 Task: For heading Arial Rounded MT Bold with Underline.  font size for heading26,  'Change the font style of data to'Browallia New.  and font size to 18,  Change the alignment of both headline & data to Align middle & Align Text left.  In the sheet  Financial Tracking Workbookbook
Action: Mouse moved to (111, 120)
Screenshot: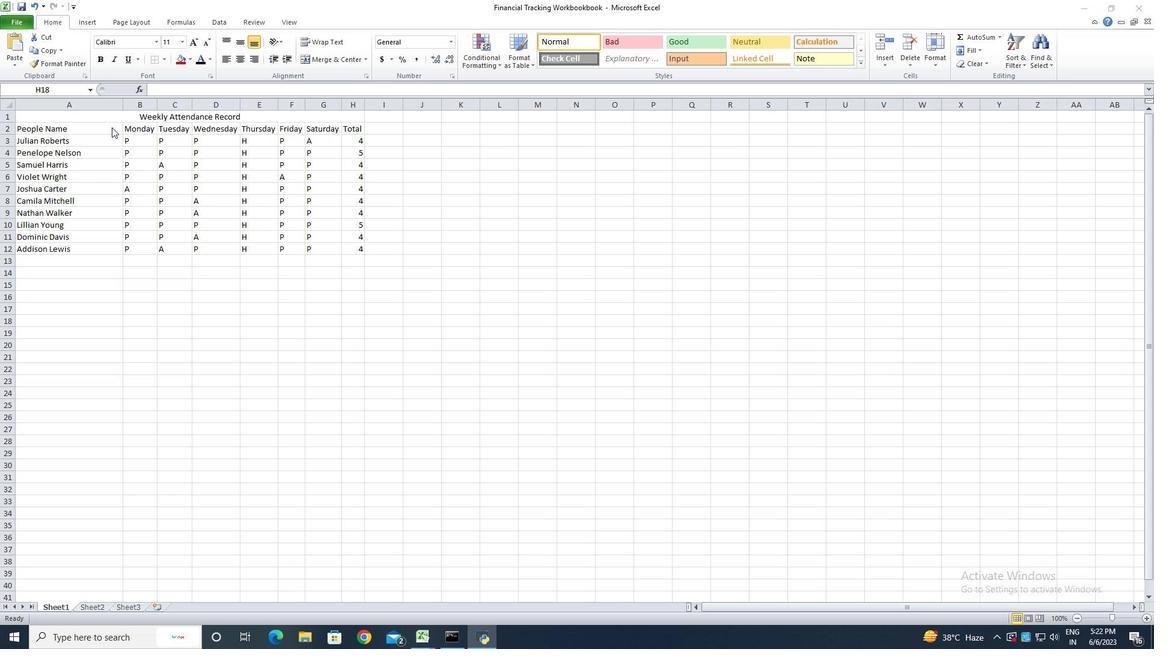 
Action: Mouse pressed left at (111, 120)
Screenshot: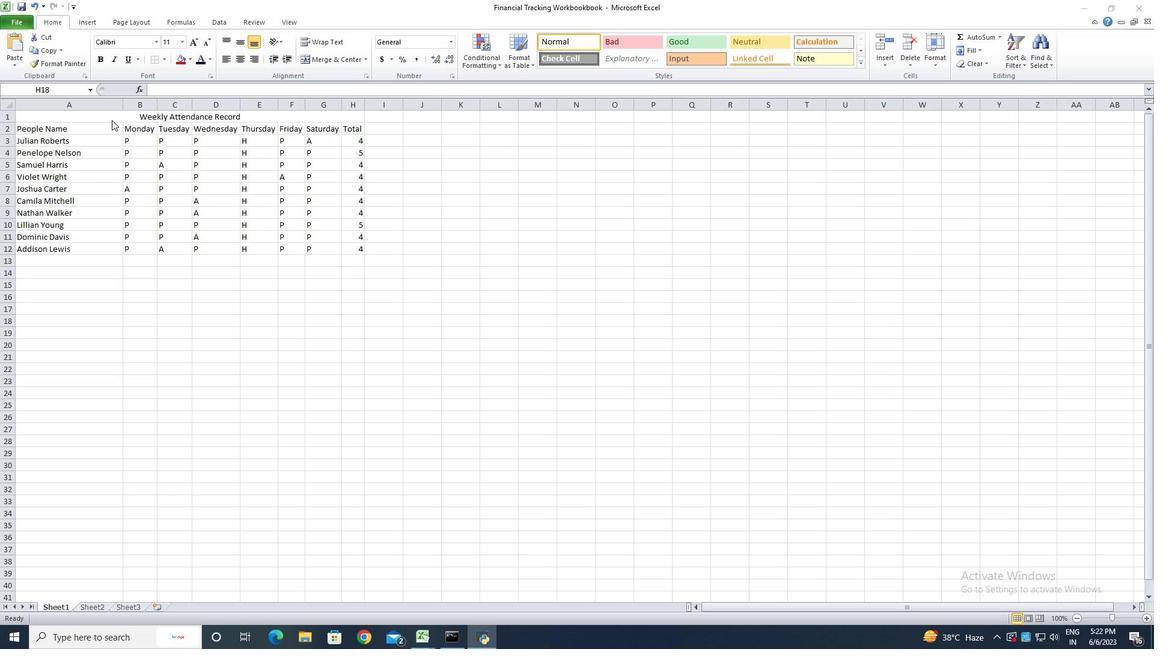 
Action: Mouse pressed left at (111, 120)
Screenshot: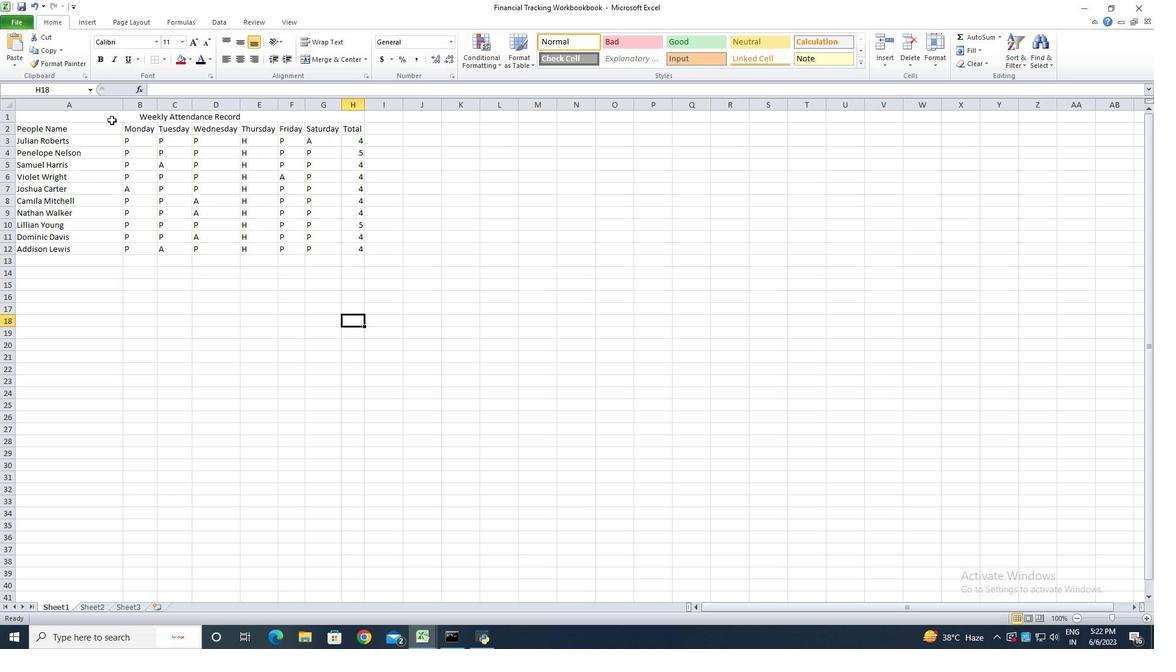 
Action: Mouse pressed left at (111, 120)
Screenshot: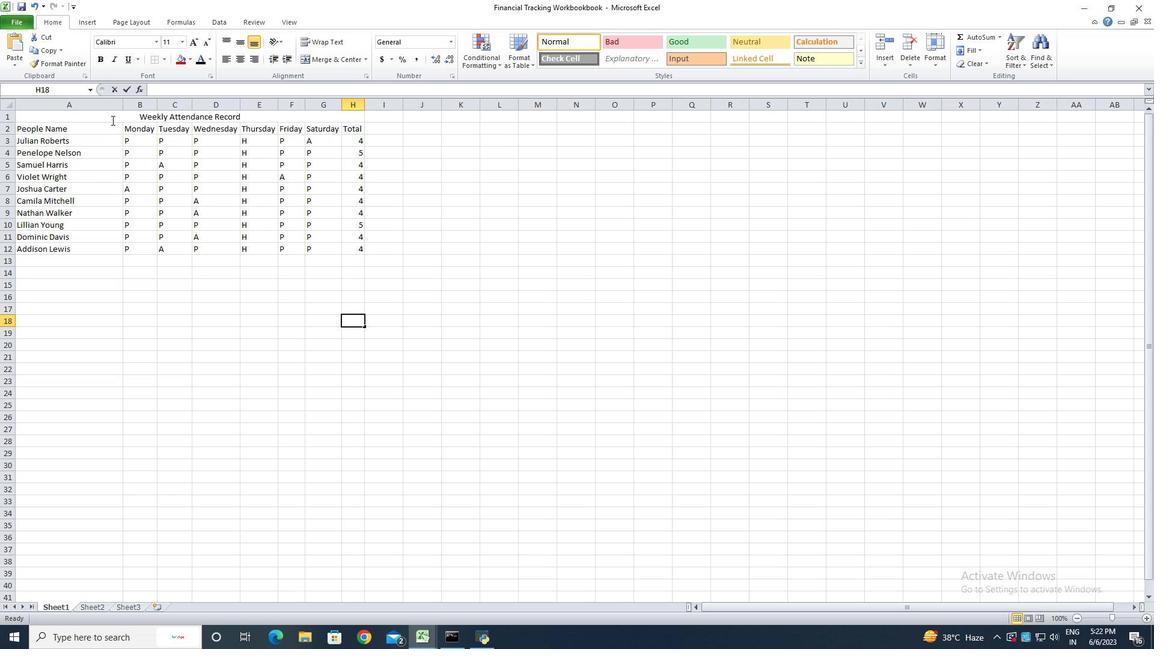 
Action: Mouse moved to (152, 43)
Screenshot: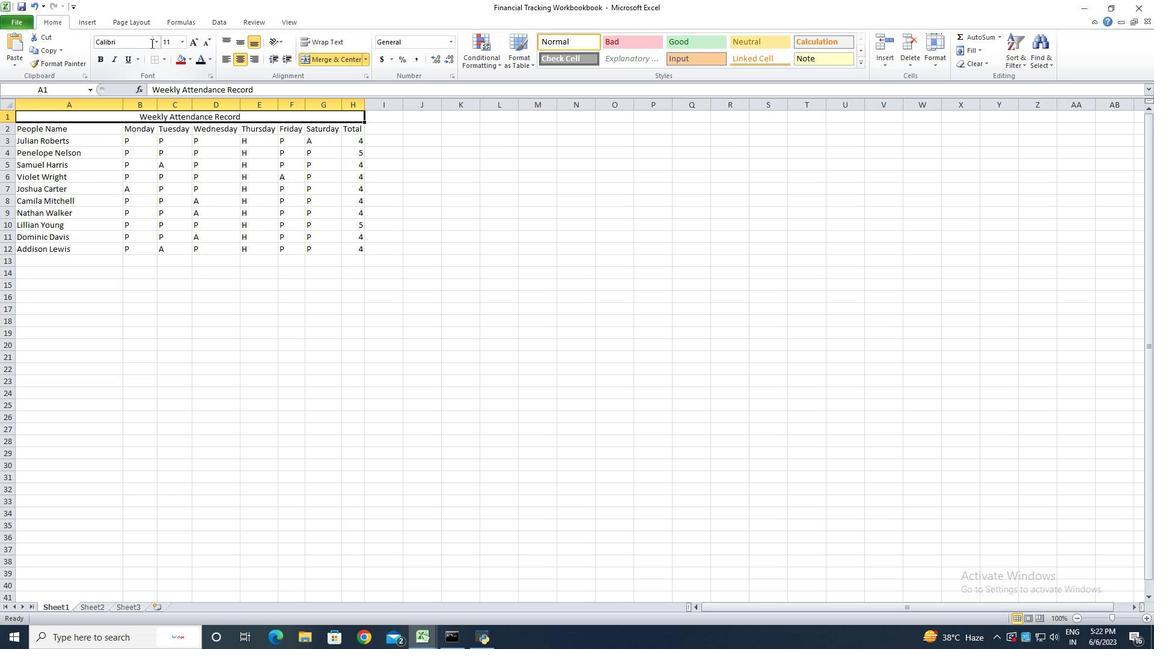 
Action: Mouse pressed left at (152, 43)
Screenshot: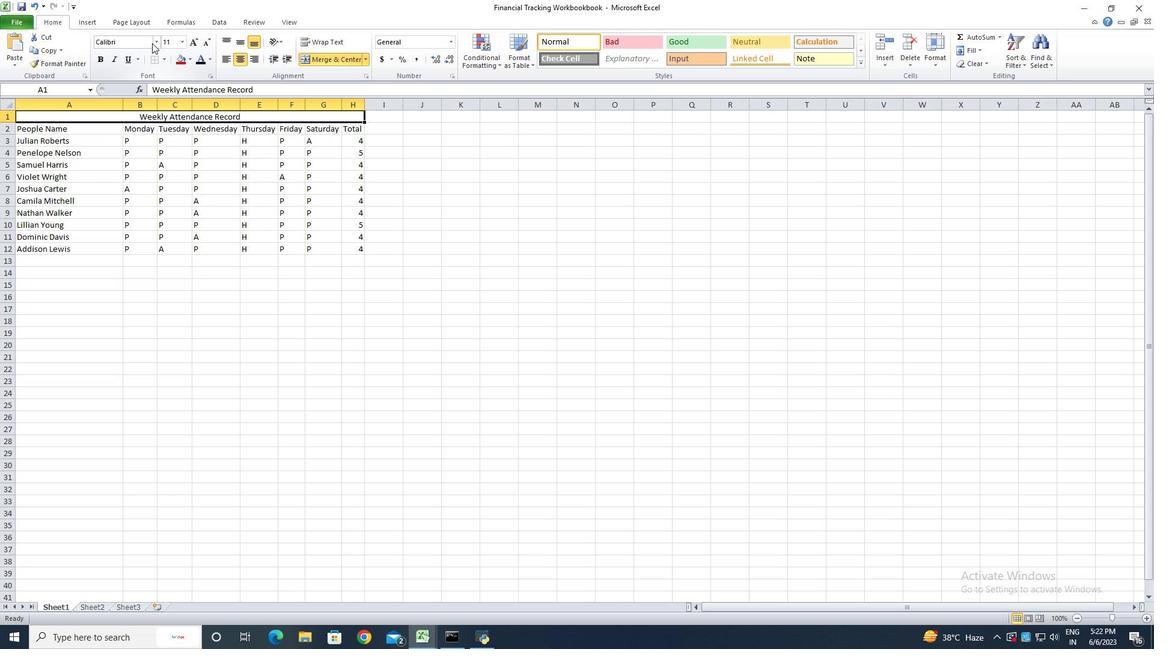
Action: Mouse moved to (156, 42)
Screenshot: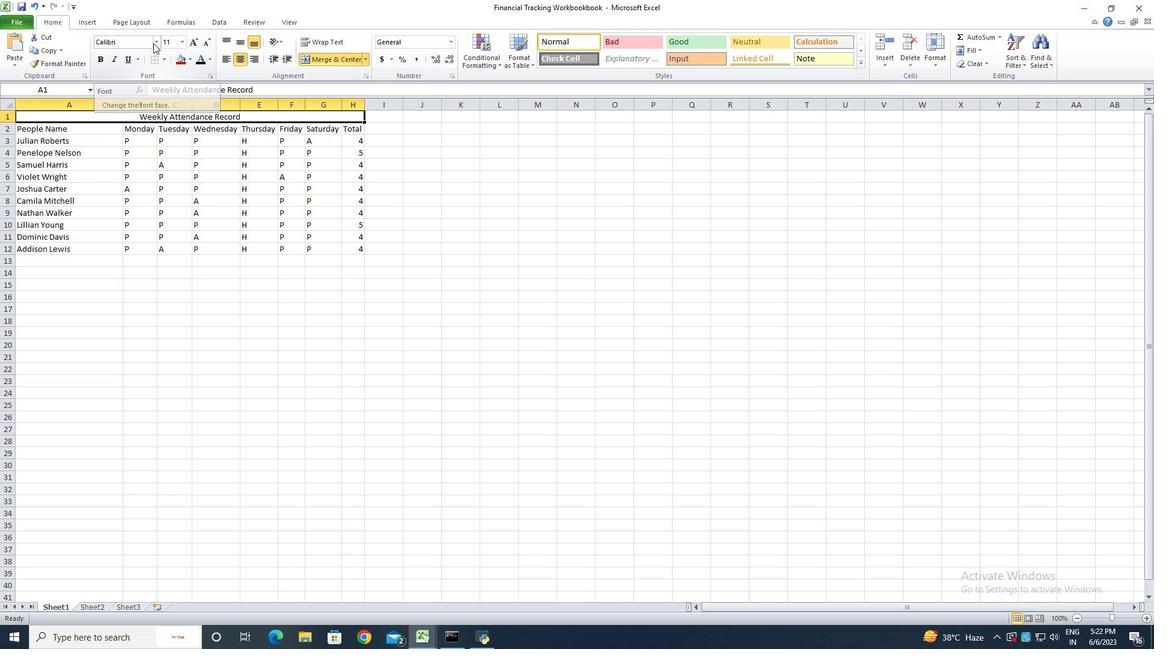 
Action: Mouse pressed left at (156, 42)
Screenshot: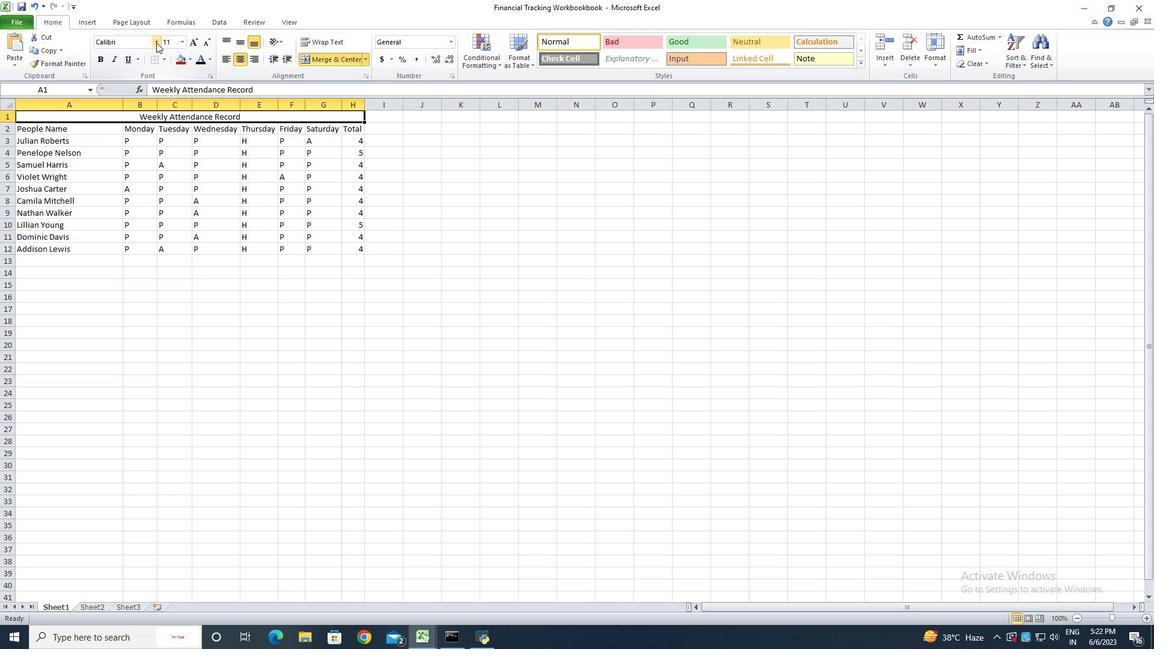 
Action: Mouse moved to (167, 185)
Screenshot: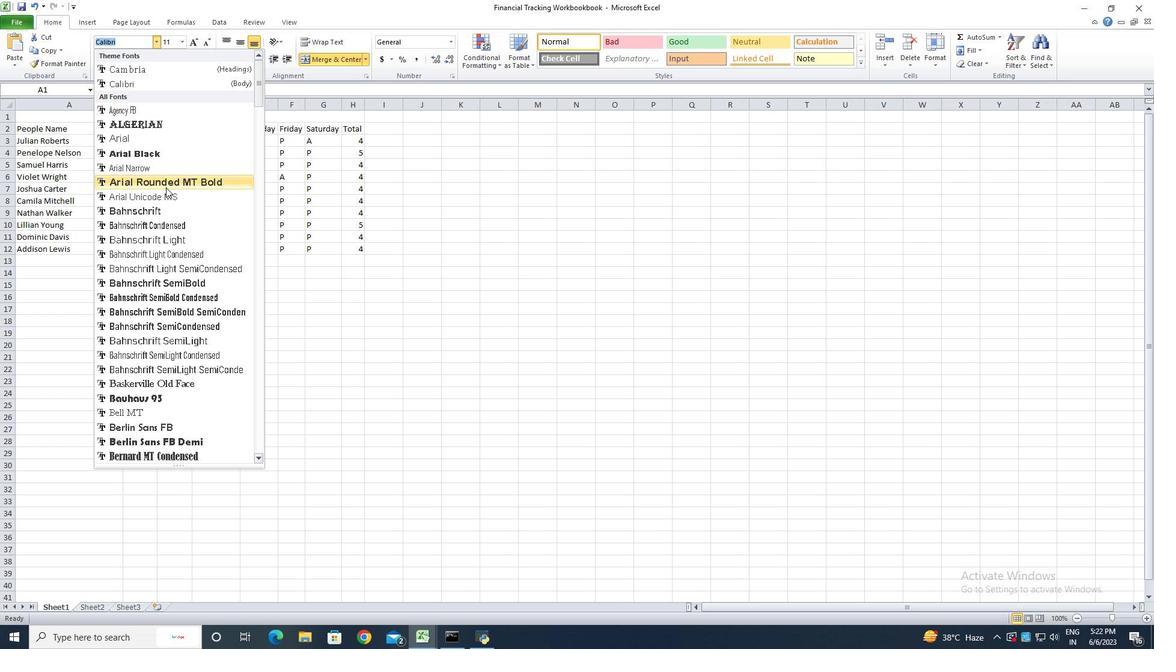 
Action: Mouse pressed left at (167, 185)
Screenshot: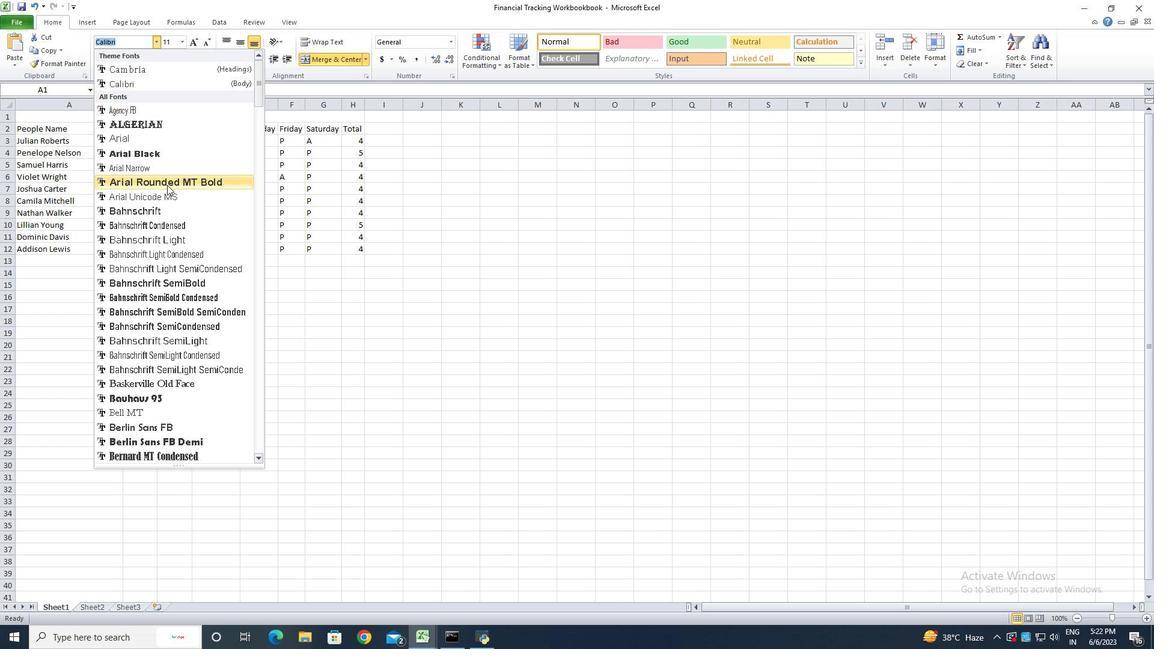 
Action: Mouse moved to (123, 61)
Screenshot: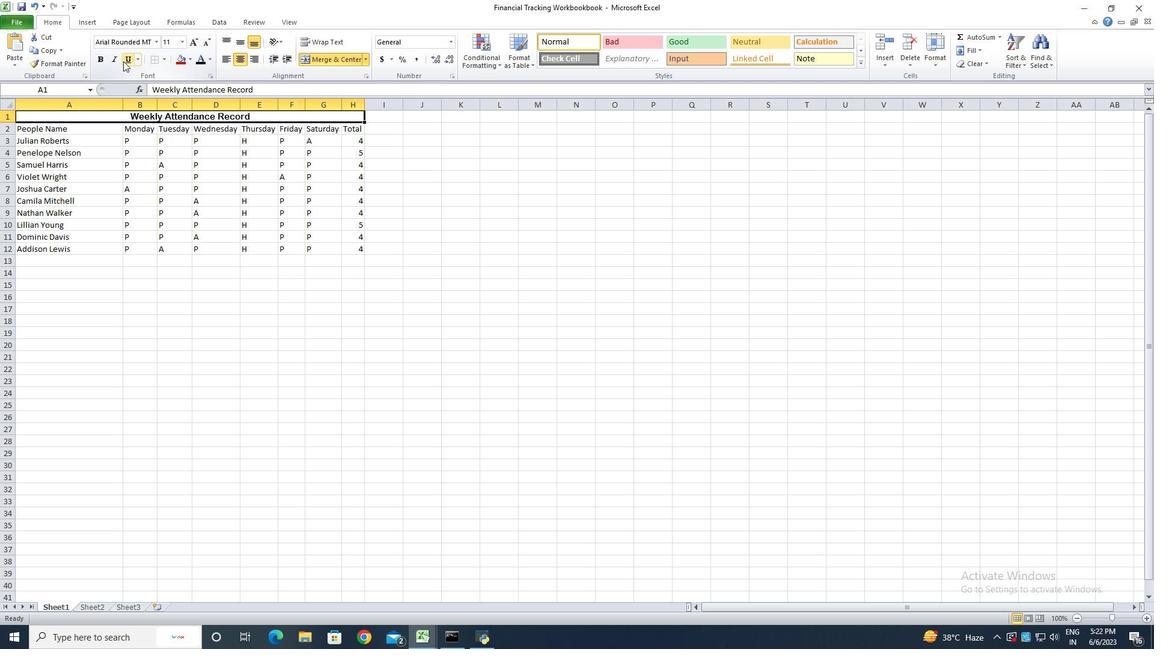 
Action: Mouse pressed left at (123, 61)
Screenshot: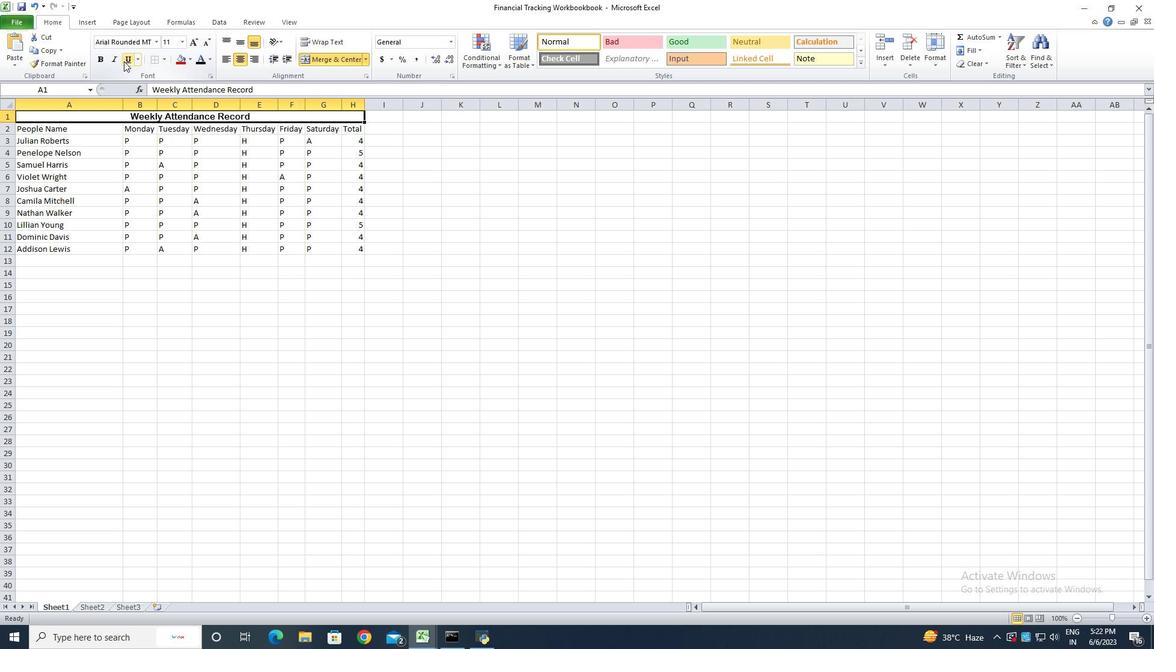 
Action: Mouse moved to (196, 42)
Screenshot: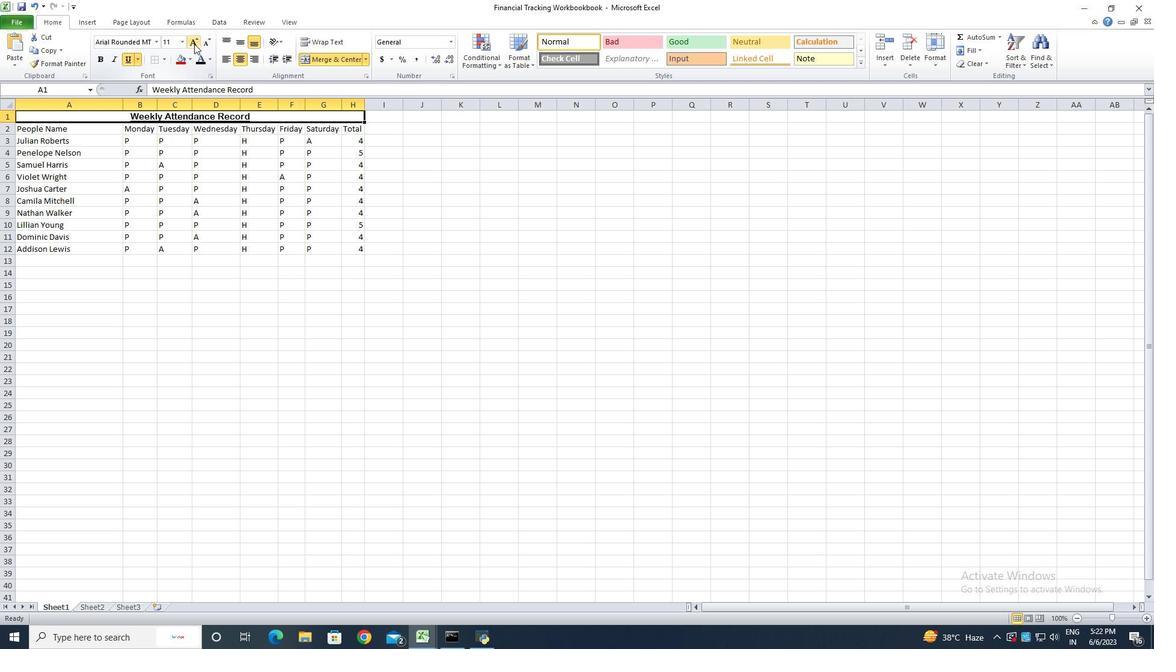 
Action: Mouse pressed left at (196, 42)
Screenshot: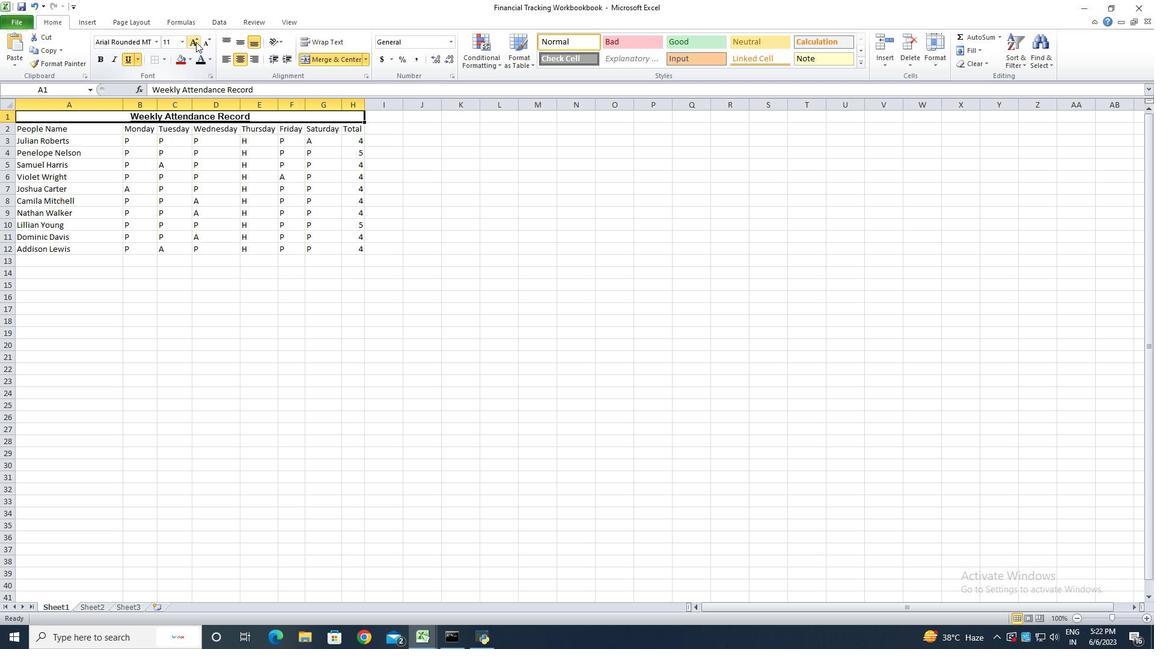 
Action: Mouse pressed left at (196, 42)
Screenshot: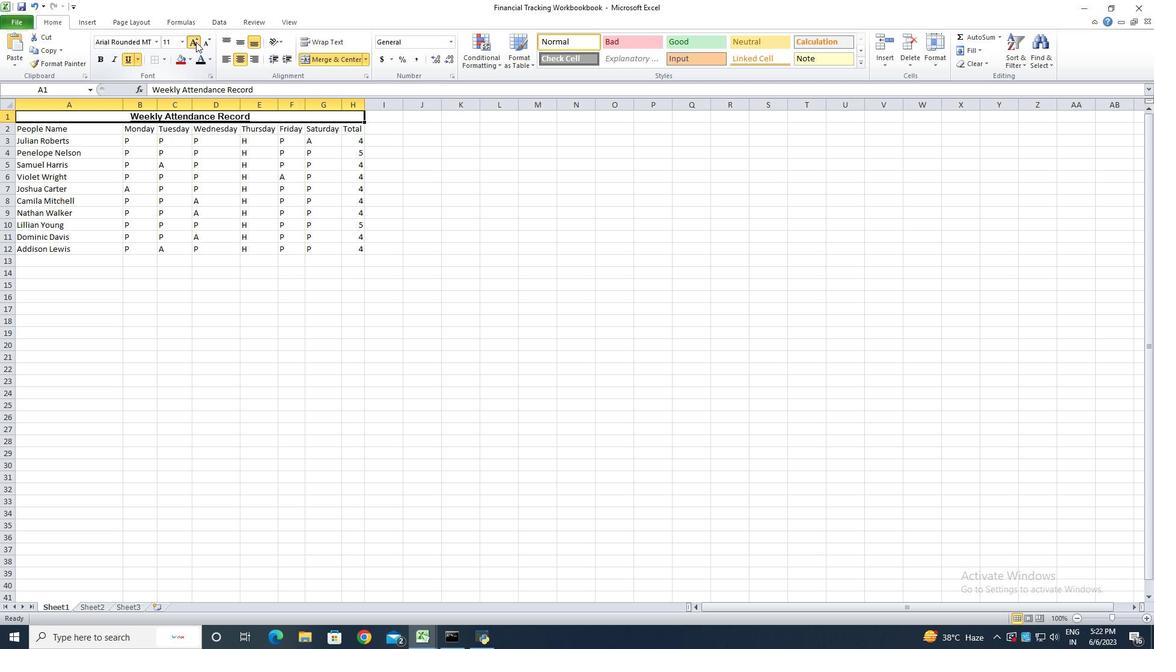 
Action: Mouse pressed left at (196, 42)
Screenshot: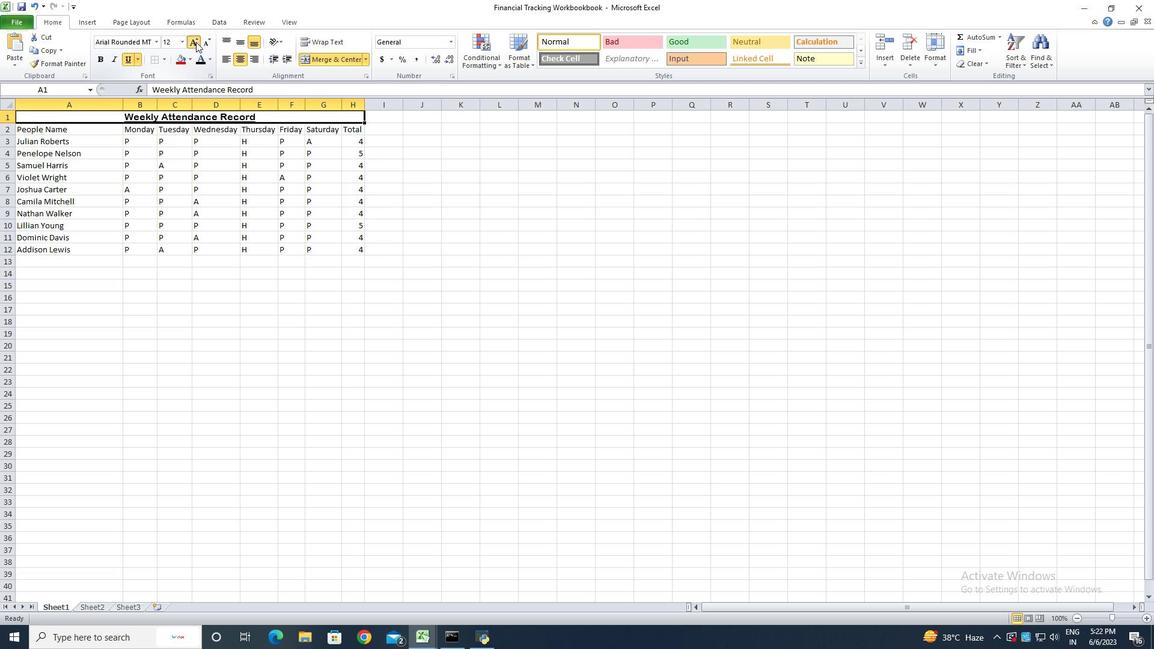 
Action: Mouse pressed left at (196, 42)
Screenshot: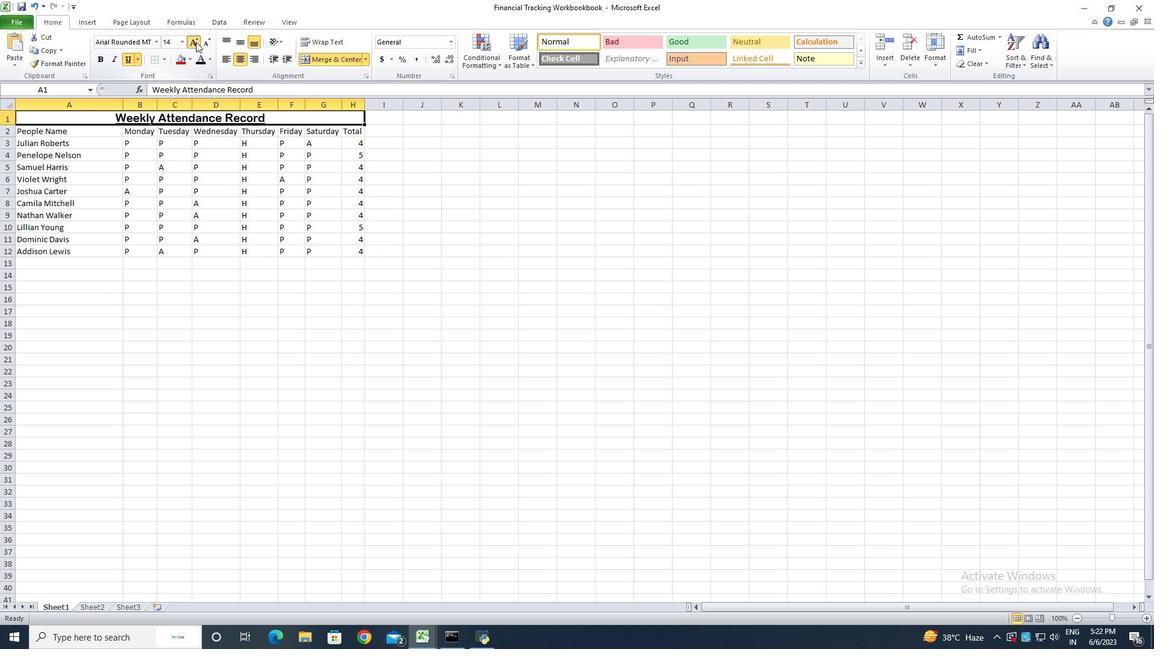 
Action: Mouse pressed left at (196, 42)
Screenshot: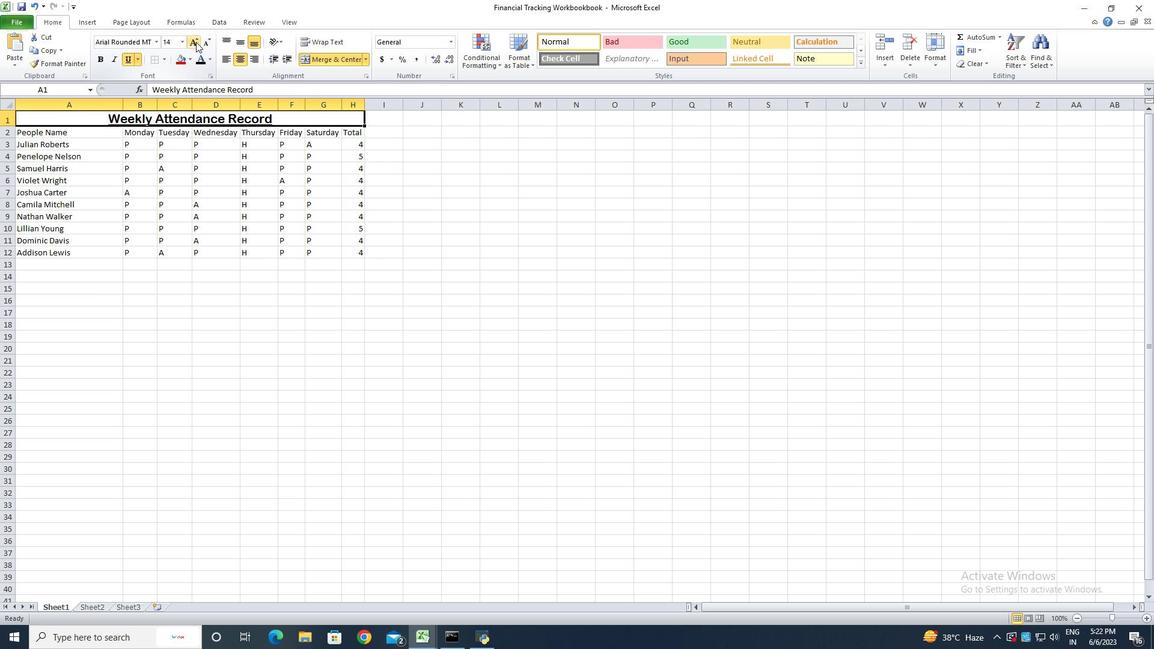 
Action: Mouse pressed left at (196, 42)
Screenshot: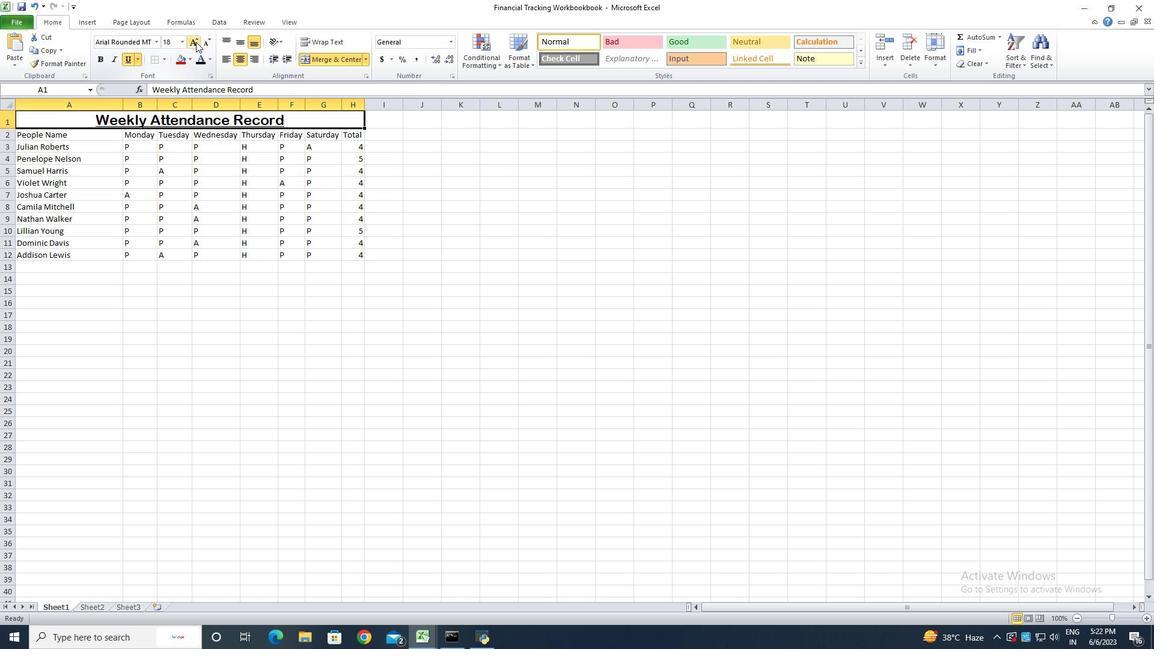 
Action: Mouse pressed left at (196, 42)
Screenshot: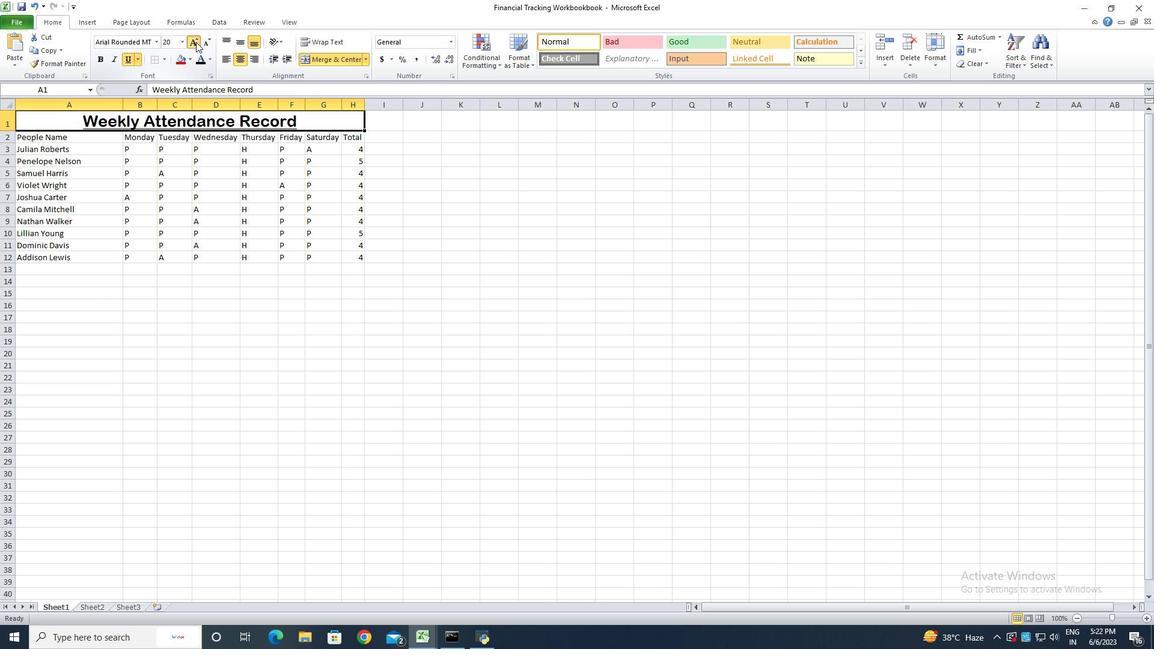 
Action: Mouse pressed left at (196, 42)
Screenshot: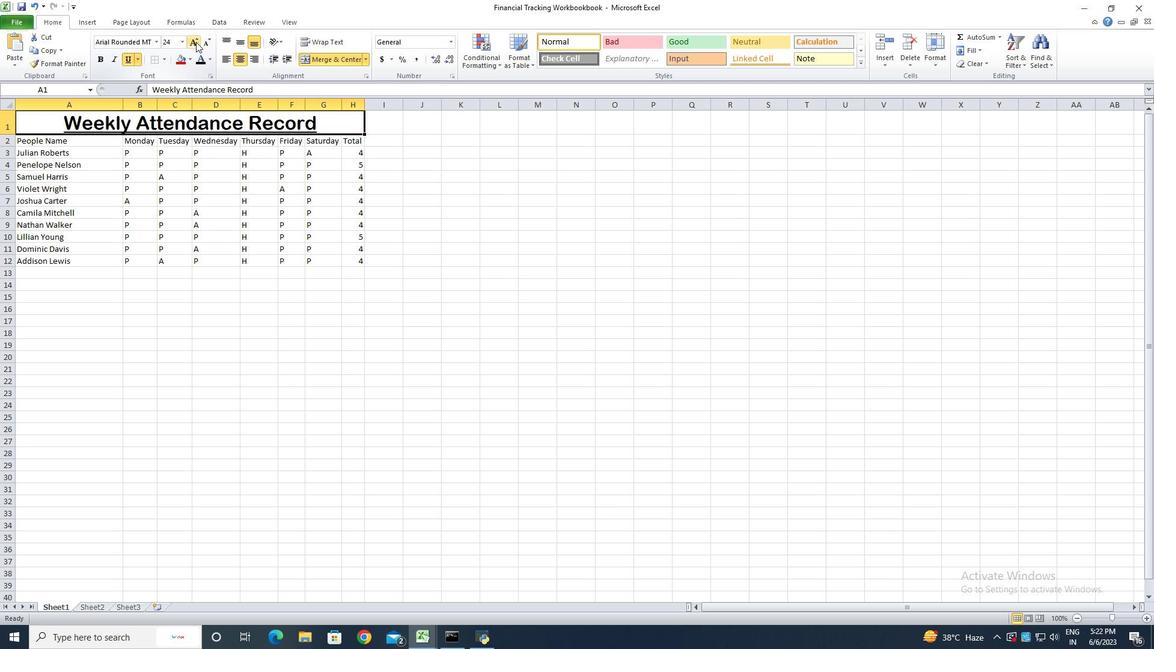 
Action: Mouse moved to (29, 143)
Screenshot: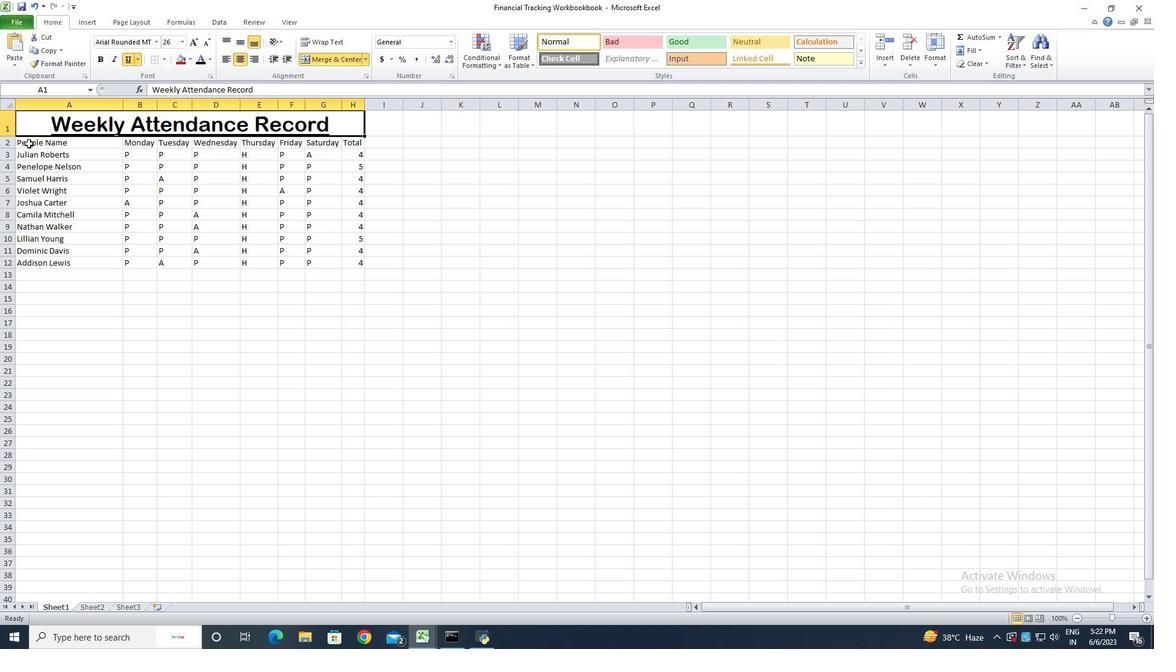 
Action: Mouse pressed left at (29, 143)
Screenshot: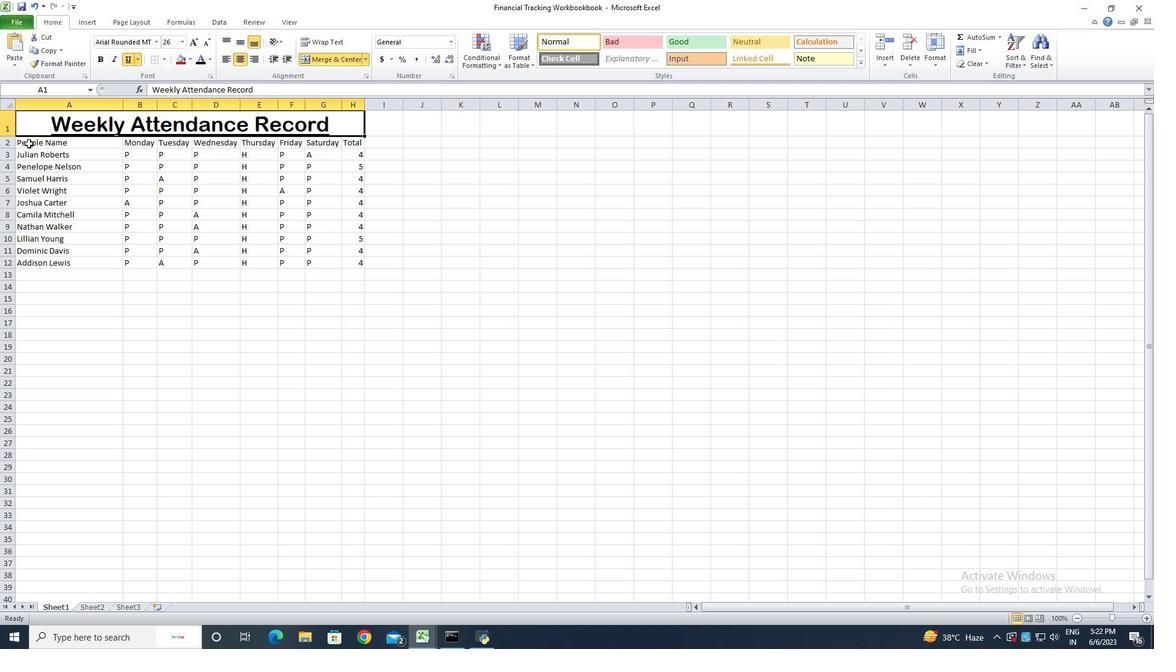 
Action: Mouse moved to (38, 144)
Screenshot: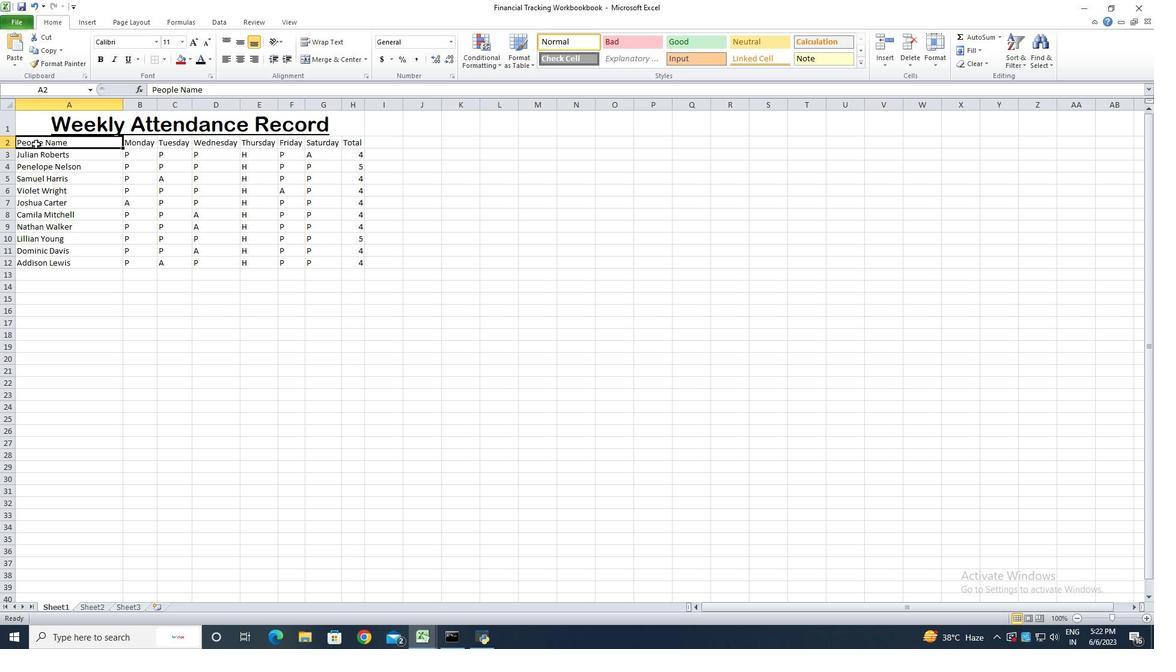
Action: Mouse pressed left at (38, 144)
Screenshot: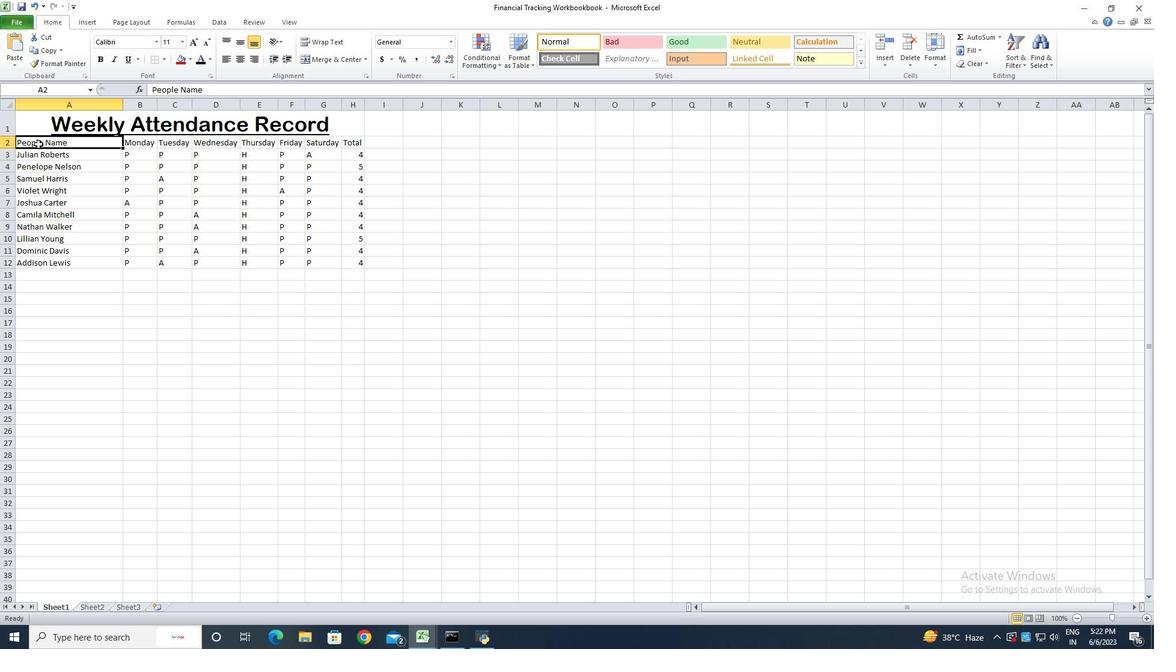 
Action: Mouse moved to (159, 42)
Screenshot: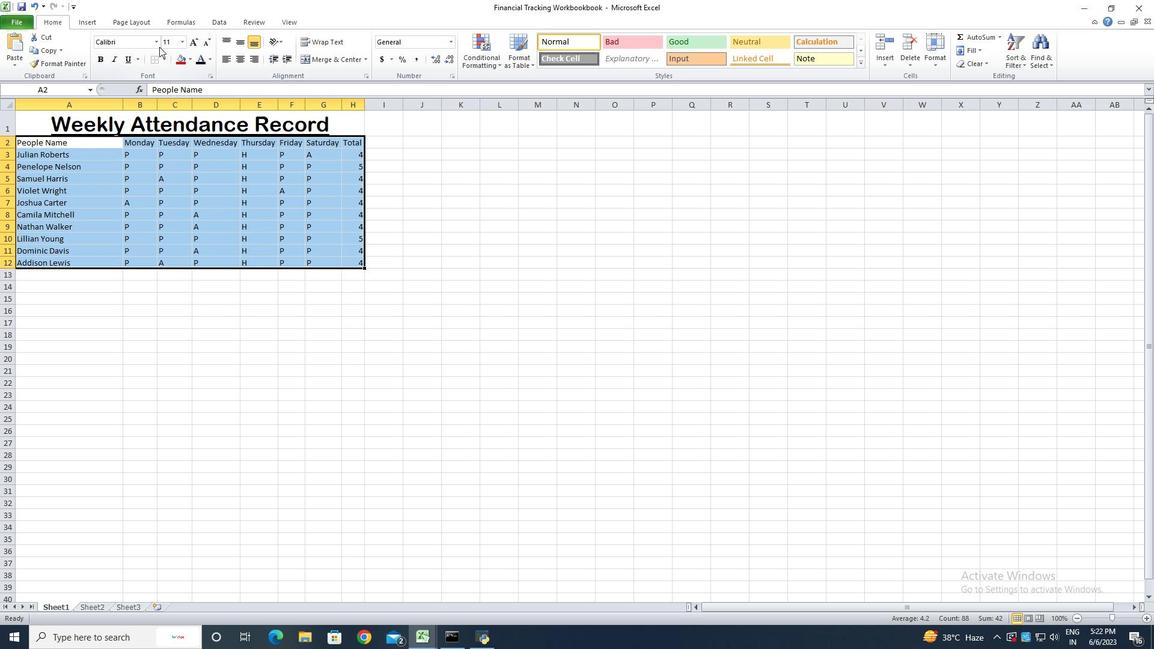 
Action: Mouse pressed left at (159, 42)
Screenshot: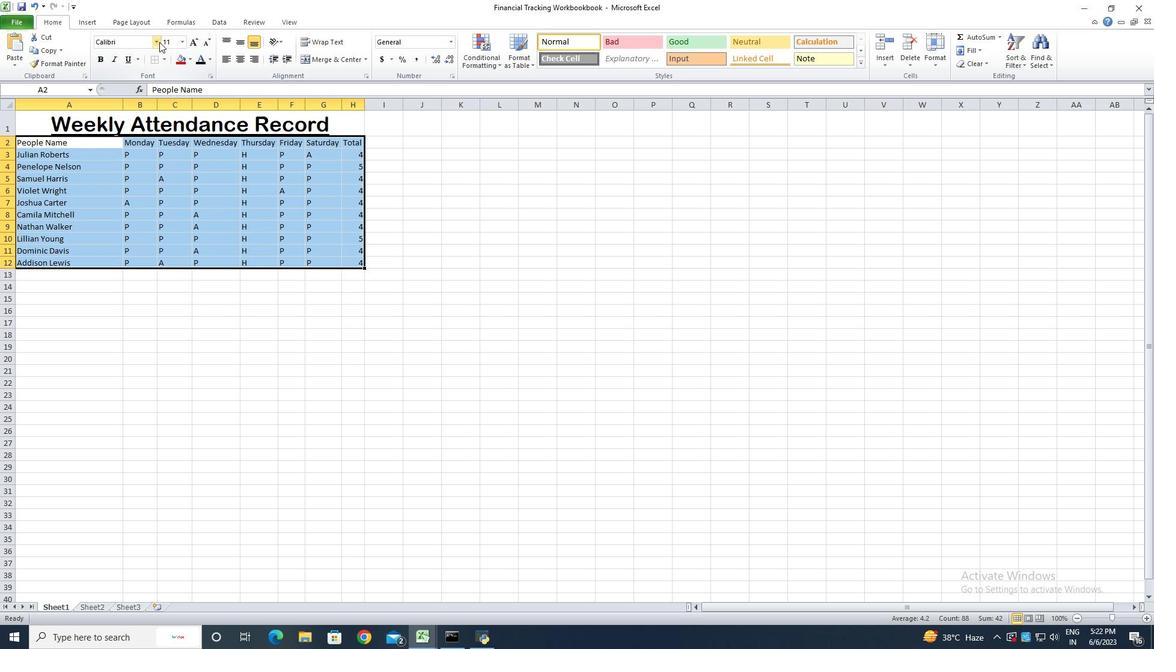 
Action: Key pressed <Key.shift>Browallia<Key.space><Key.shift>New<Key.enter>
Screenshot: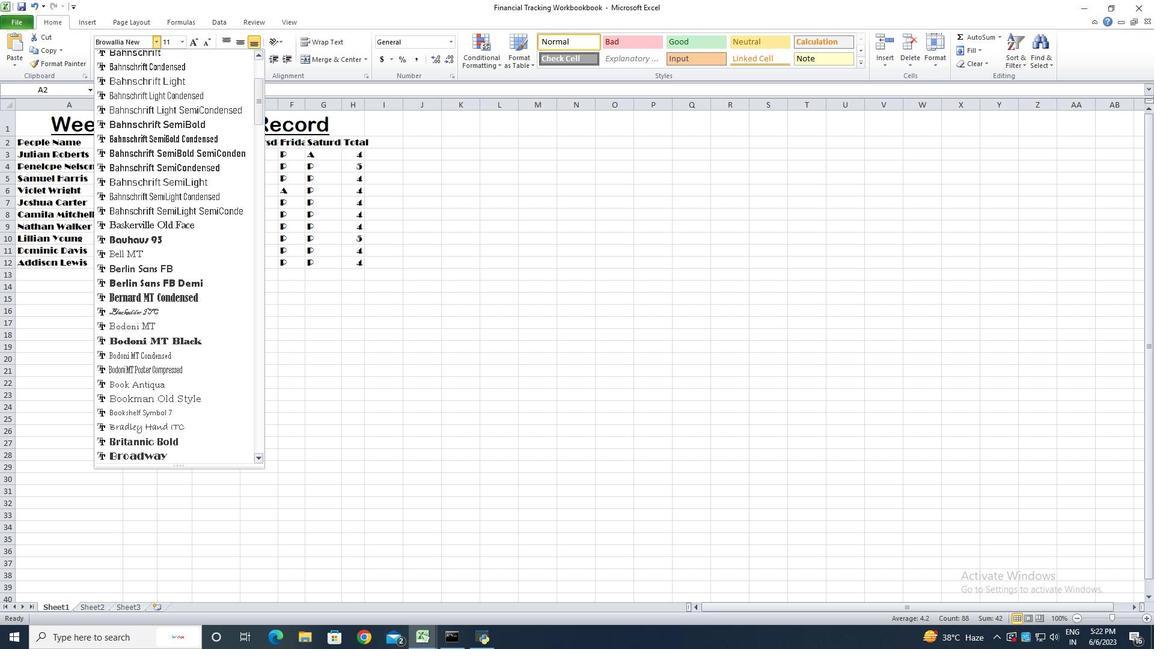 
Action: Mouse moved to (181, 39)
Screenshot: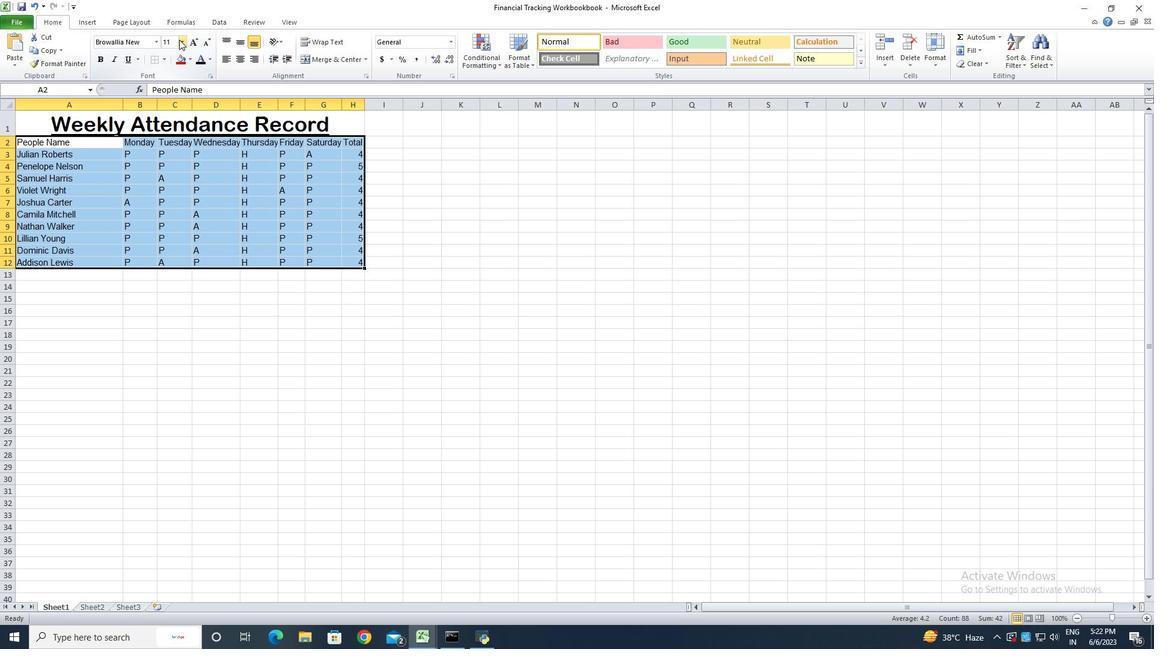 
Action: Mouse pressed left at (181, 39)
Screenshot: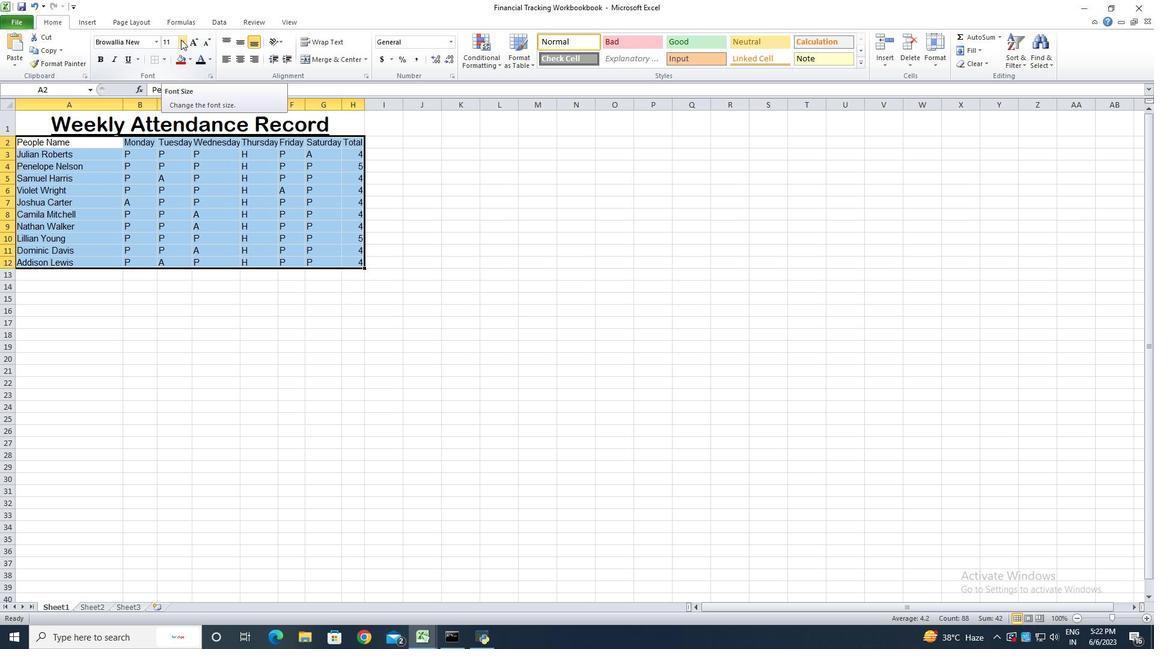
Action: Mouse pressed left at (181, 39)
Screenshot: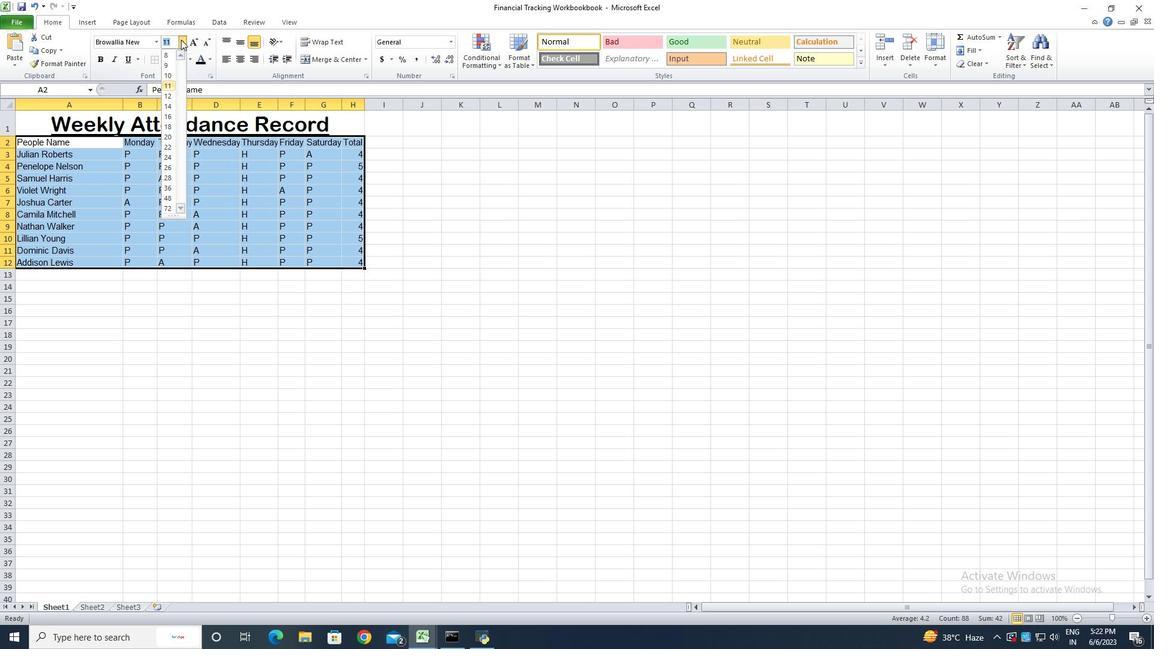 
Action: Mouse moved to (197, 42)
Screenshot: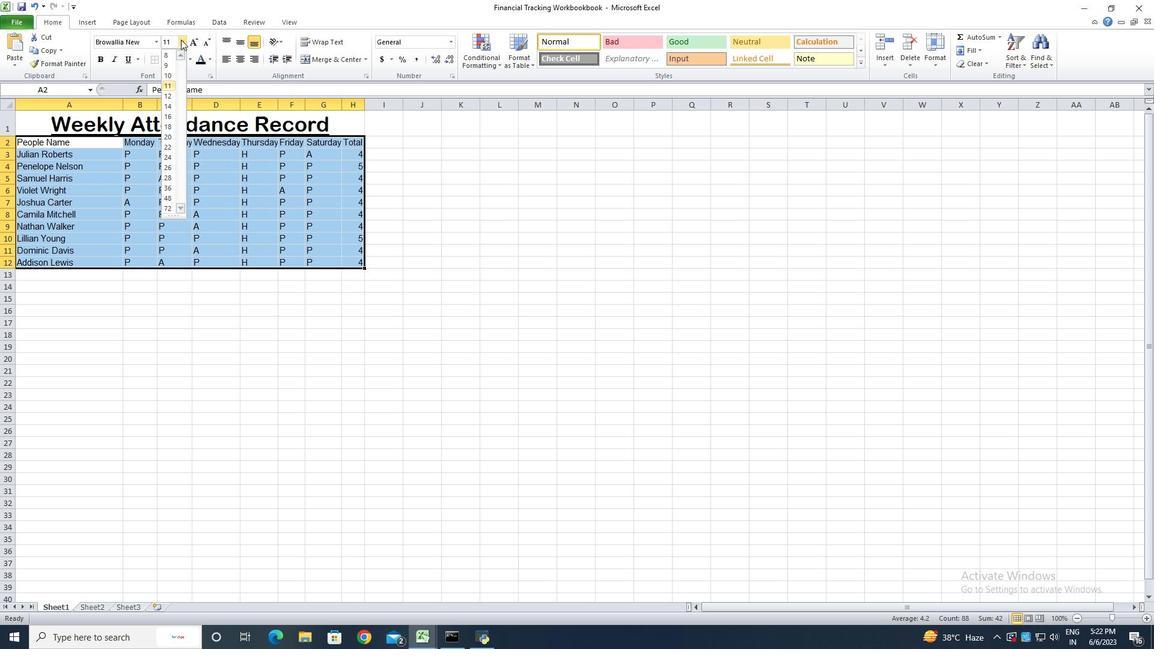 
Action: Mouse pressed left at (197, 42)
Screenshot: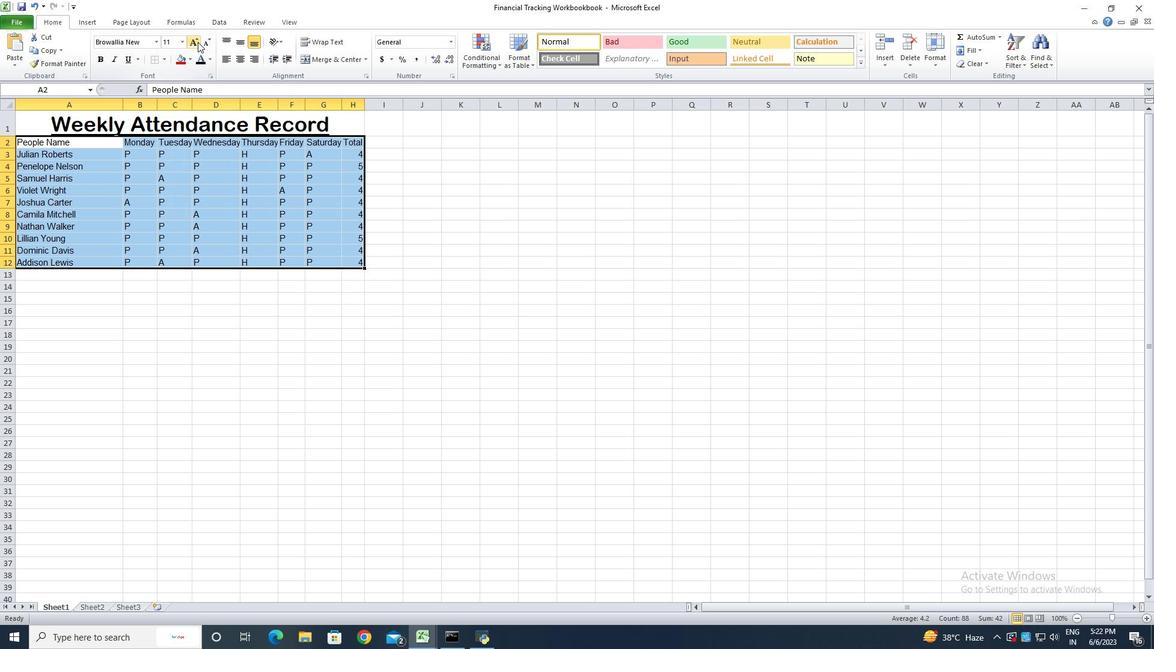 
Action: Mouse pressed left at (197, 42)
Screenshot: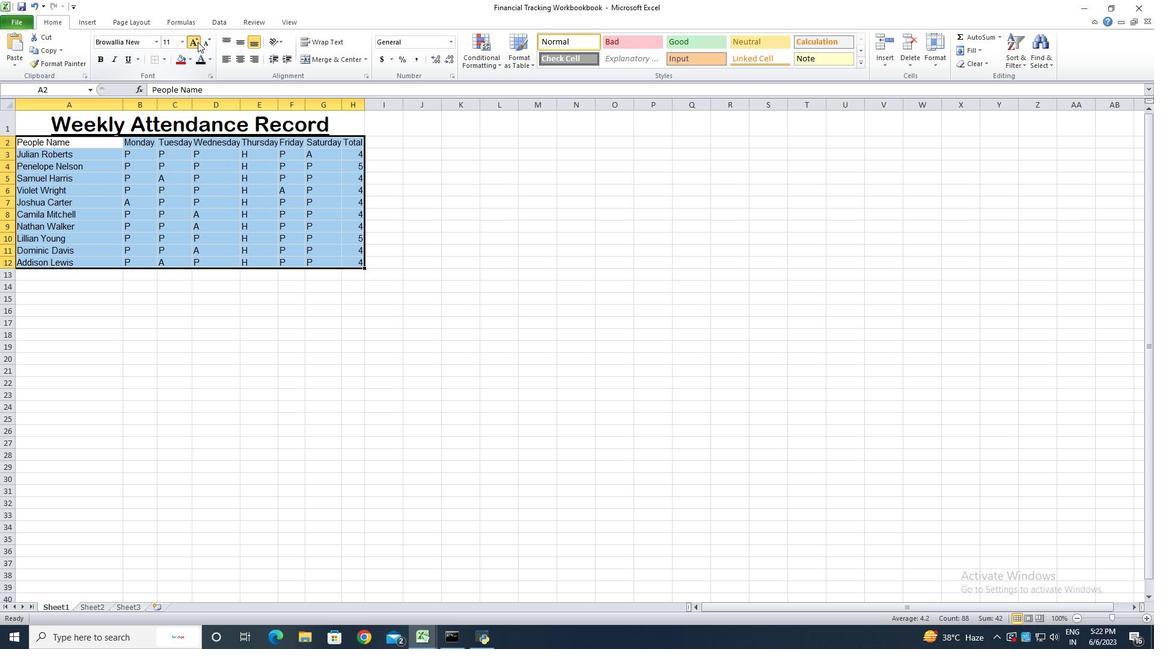 
Action: Mouse pressed left at (197, 42)
Screenshot: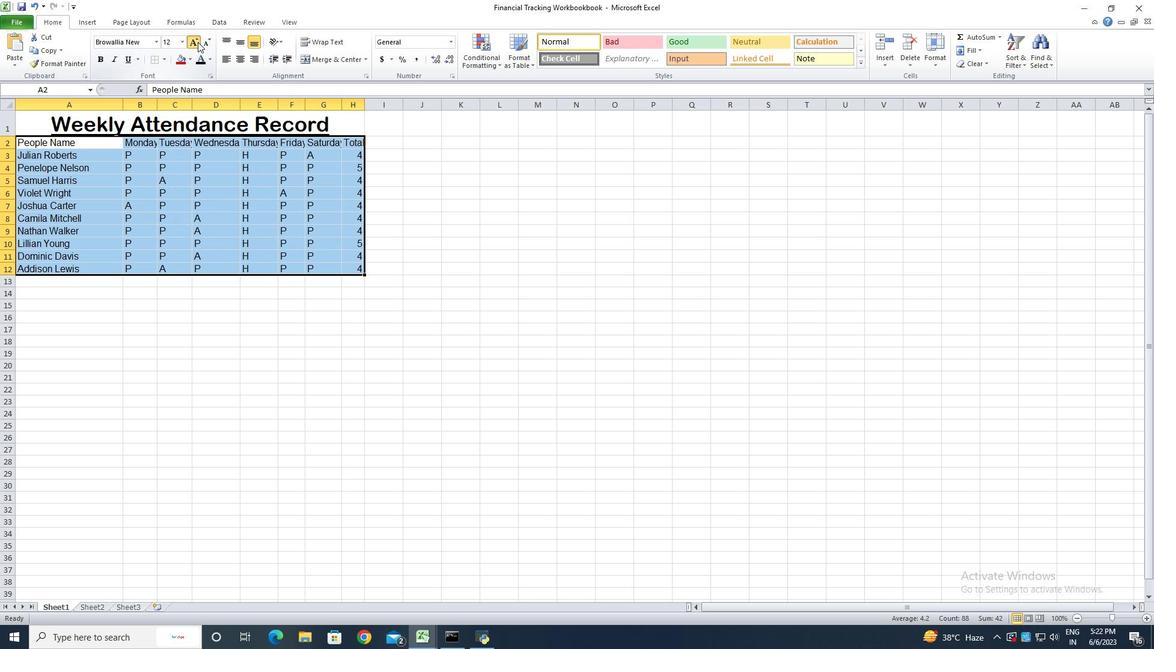 
Action: Mouse pressed left at (197, 42)
Screenshot: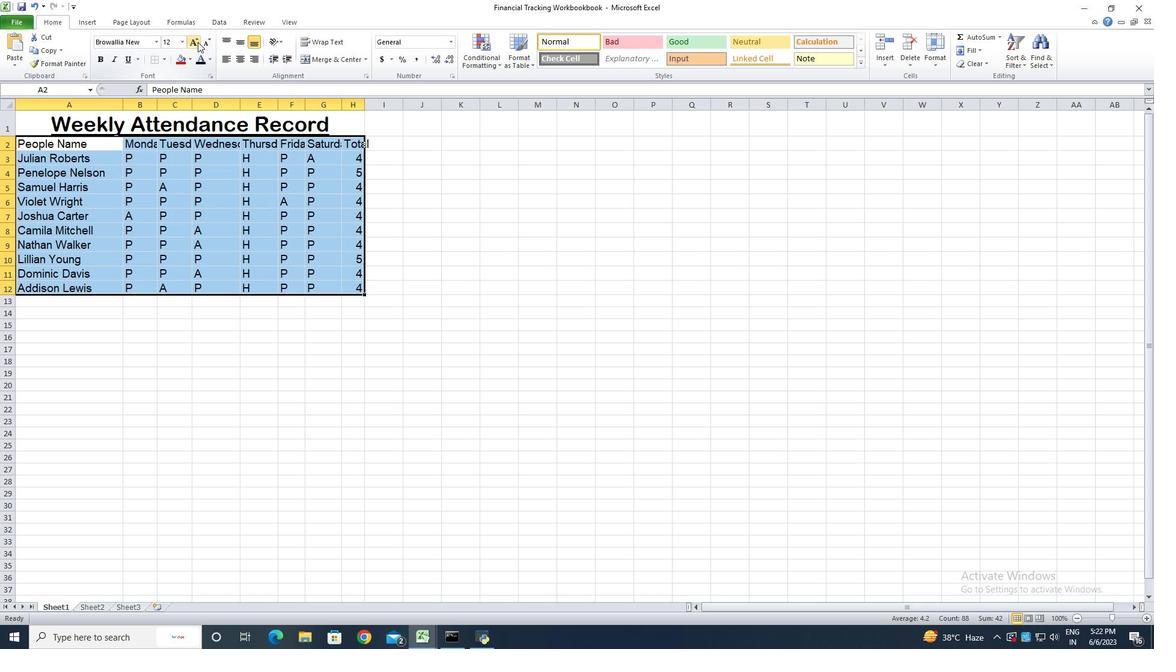 
Action: Mouse pressed left at (197, 42)
Screenshot: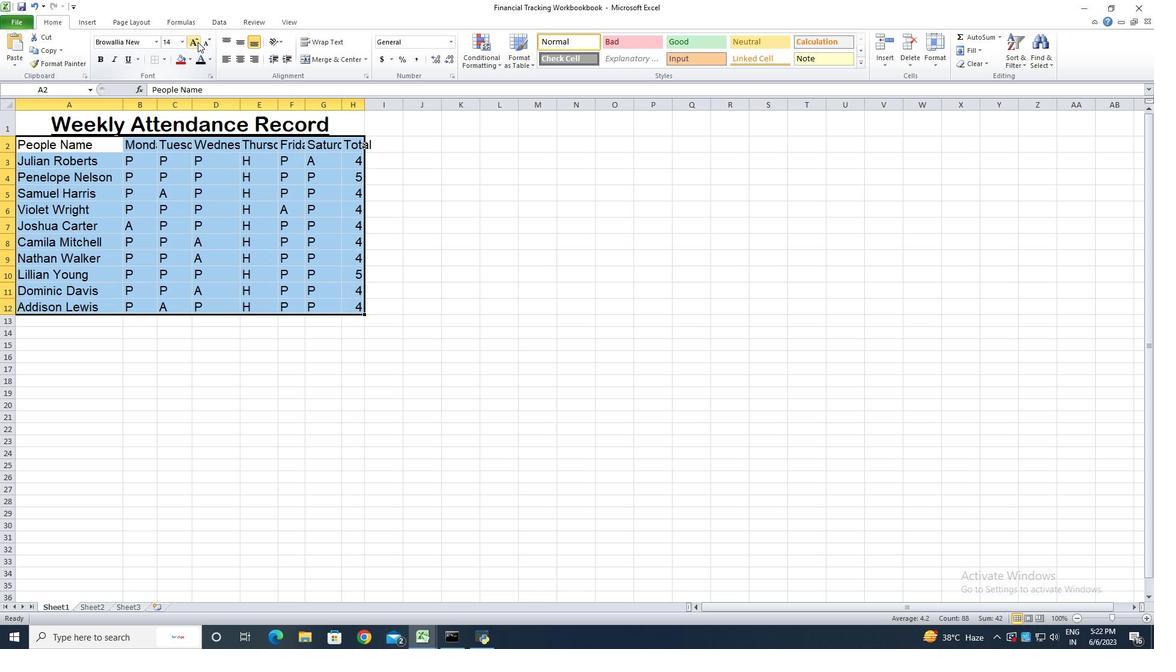 
Action: Mouse moved to (205, 42)
Screenshot: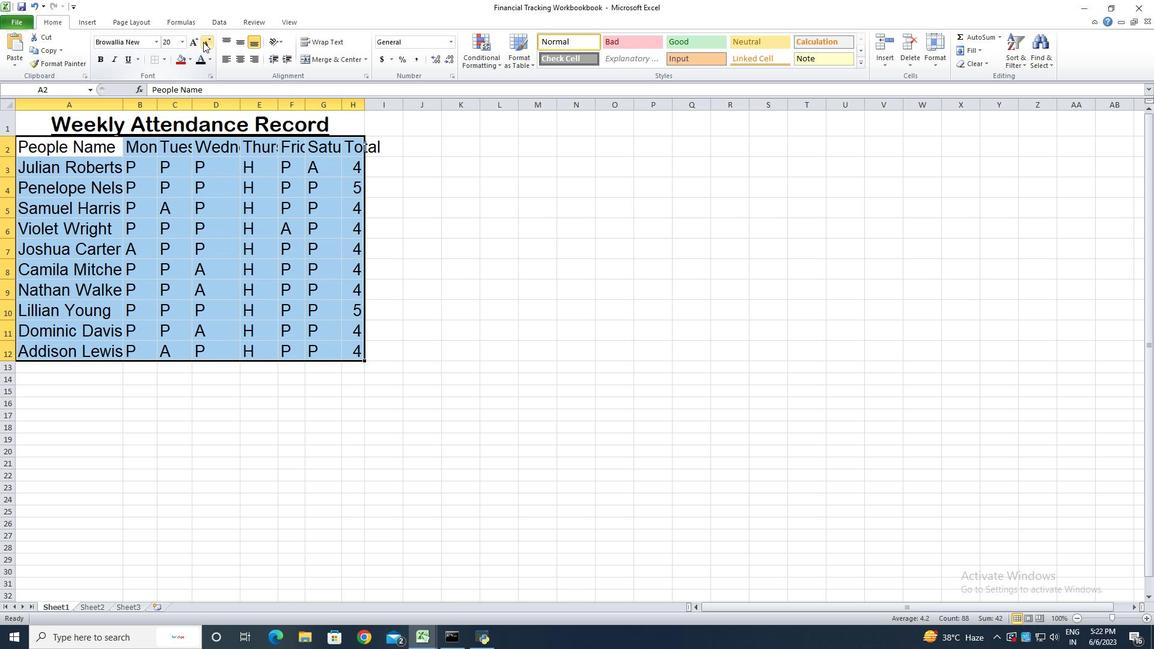 
Action: Mouse pressed left at (205, 42)
Screenshot: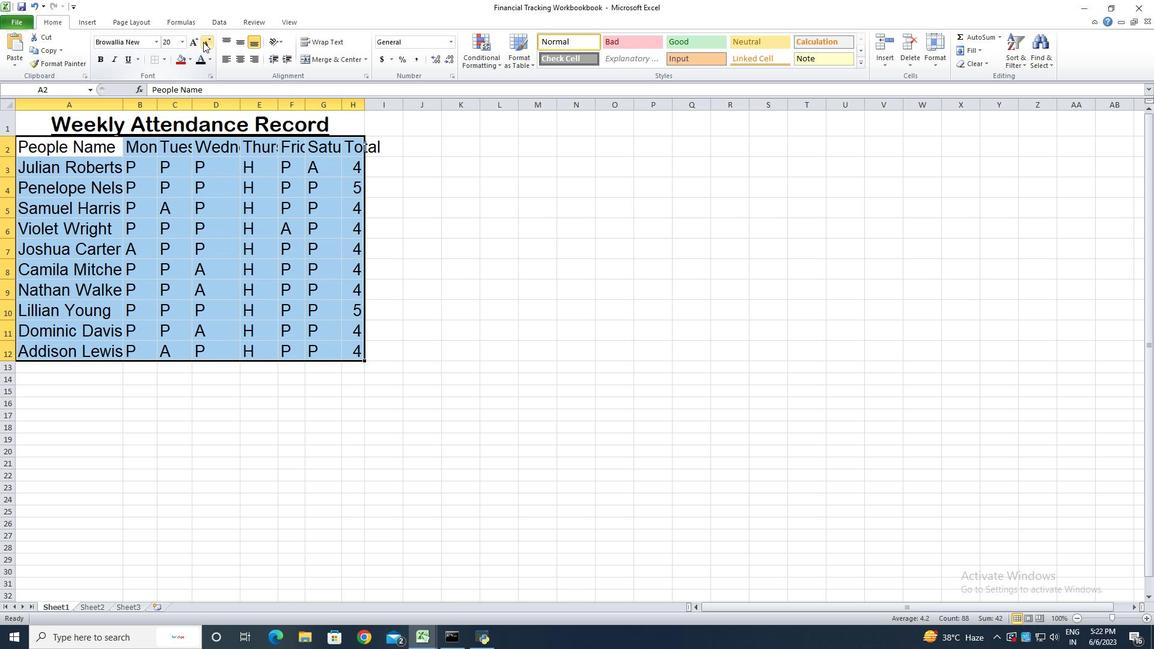 
Action: Mouse moved to (128, 381)
Screenshot: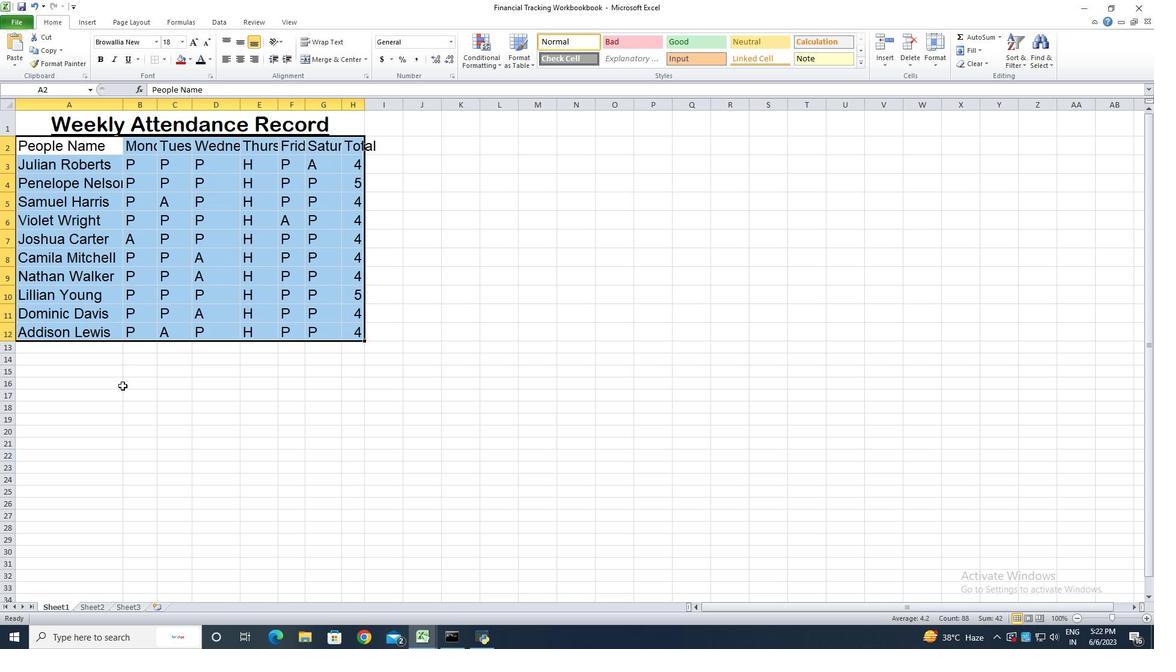 
Action: Mouse pressed left at (128, 381)
Screenshot: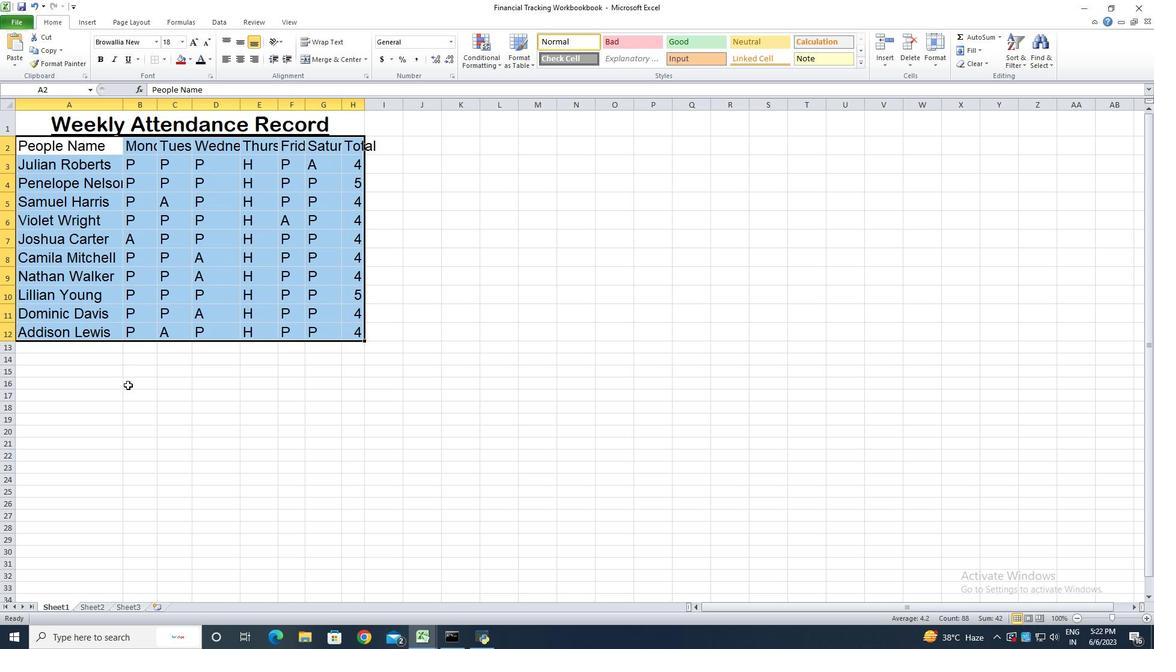 
Action: Mouse moved to (123, 105)
Screenshot: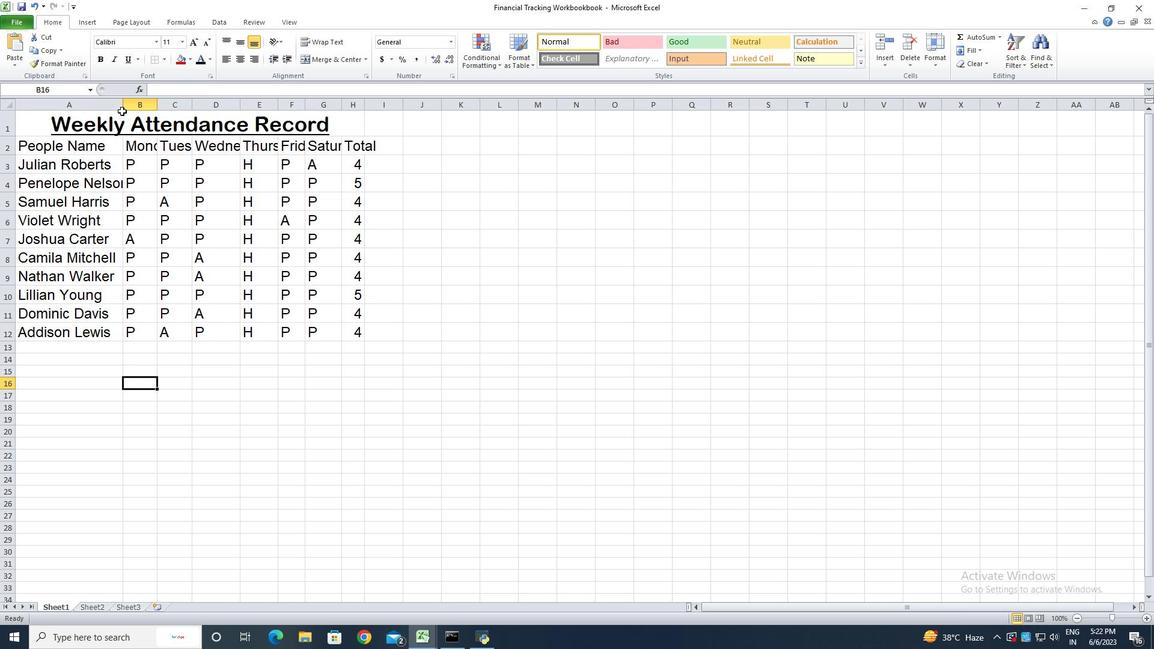
Action: Mouse pressed left at (123, 105)
Screenshot: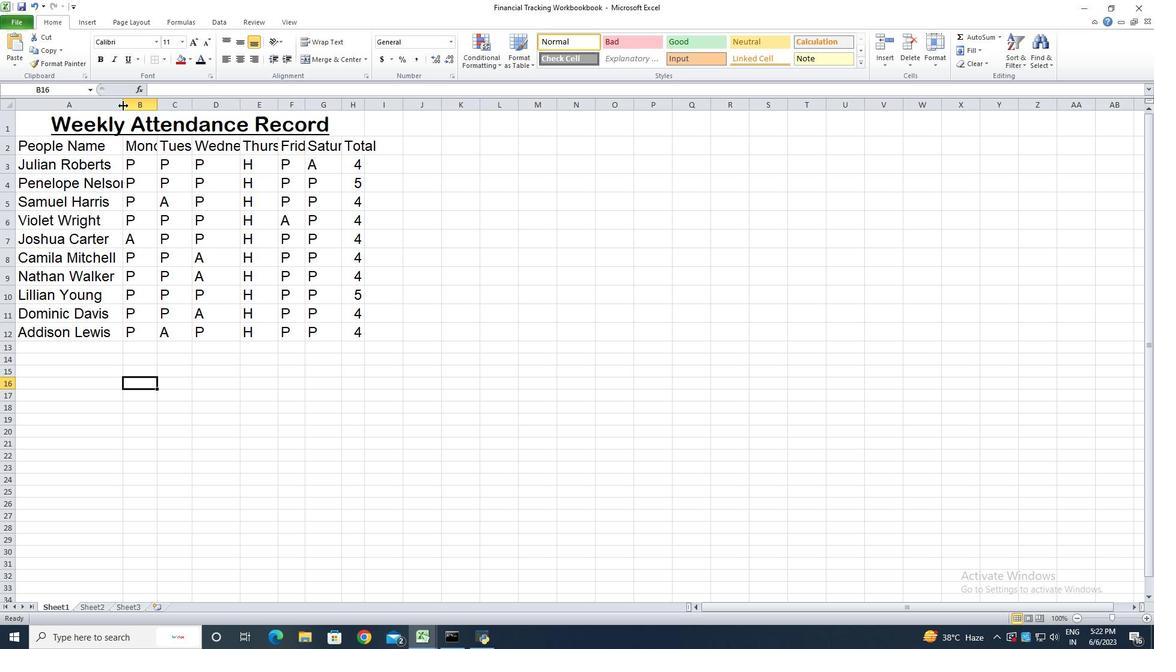 
Action: Mouse pressed left at (123, 105)
Screenshot: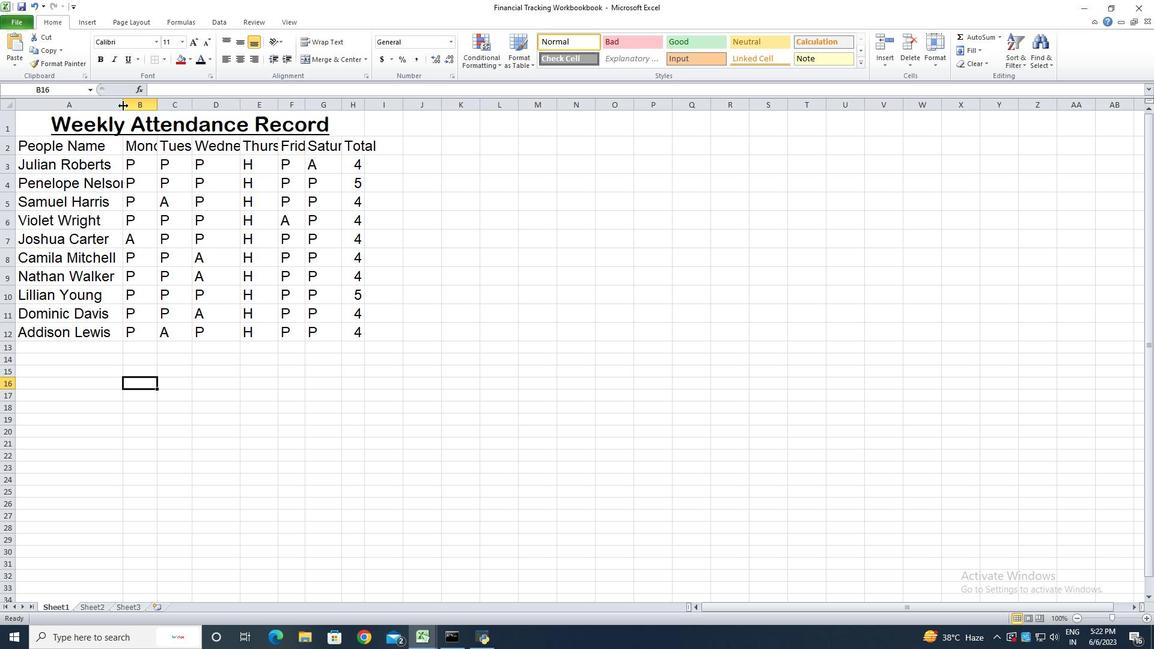 
Action: Mouse moved to (170, 107)
Screenshot: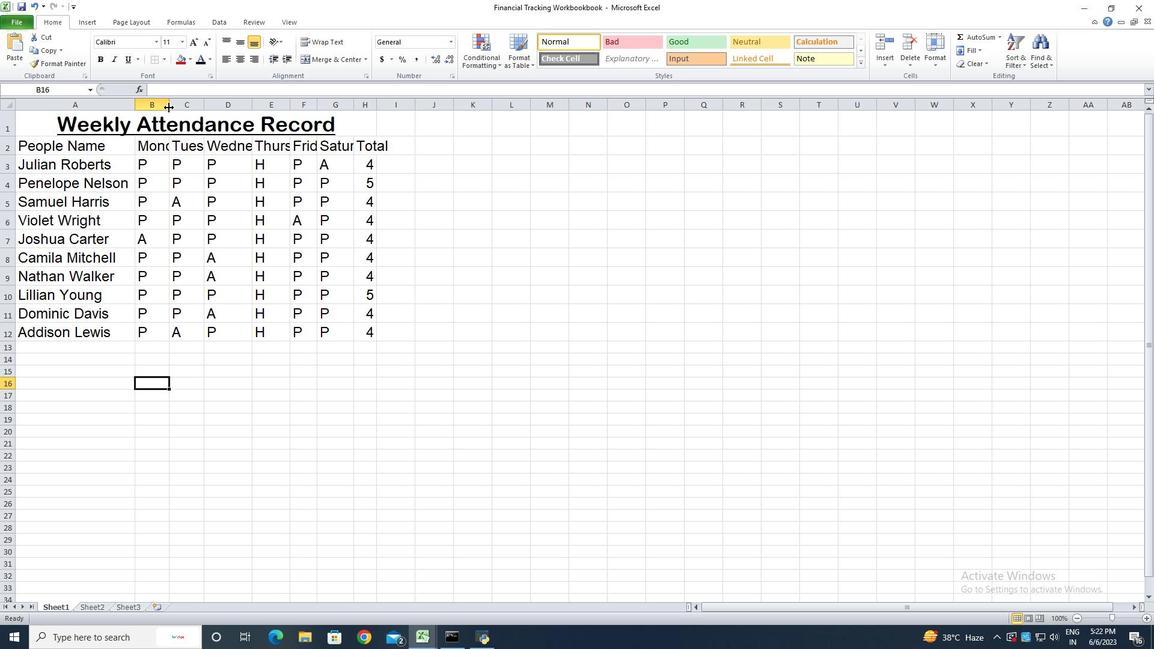 
Action: Mouse pressed left at (170, 107)
Screenshot: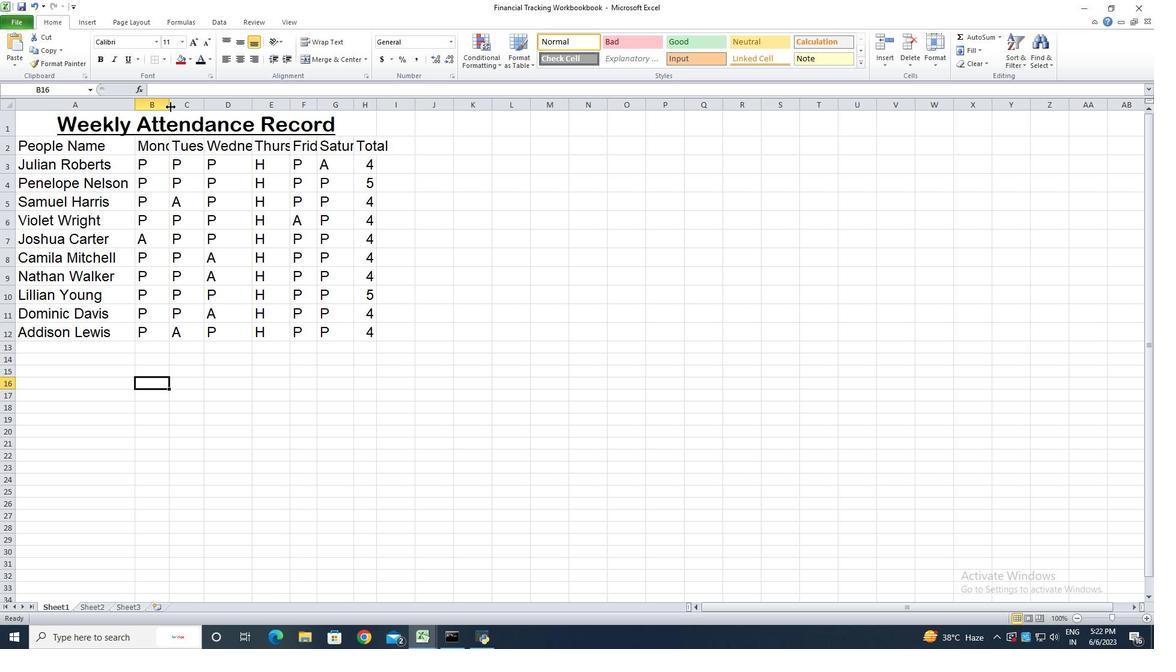 
Action: Mouse pressed left at (170, 107)
Screenshot: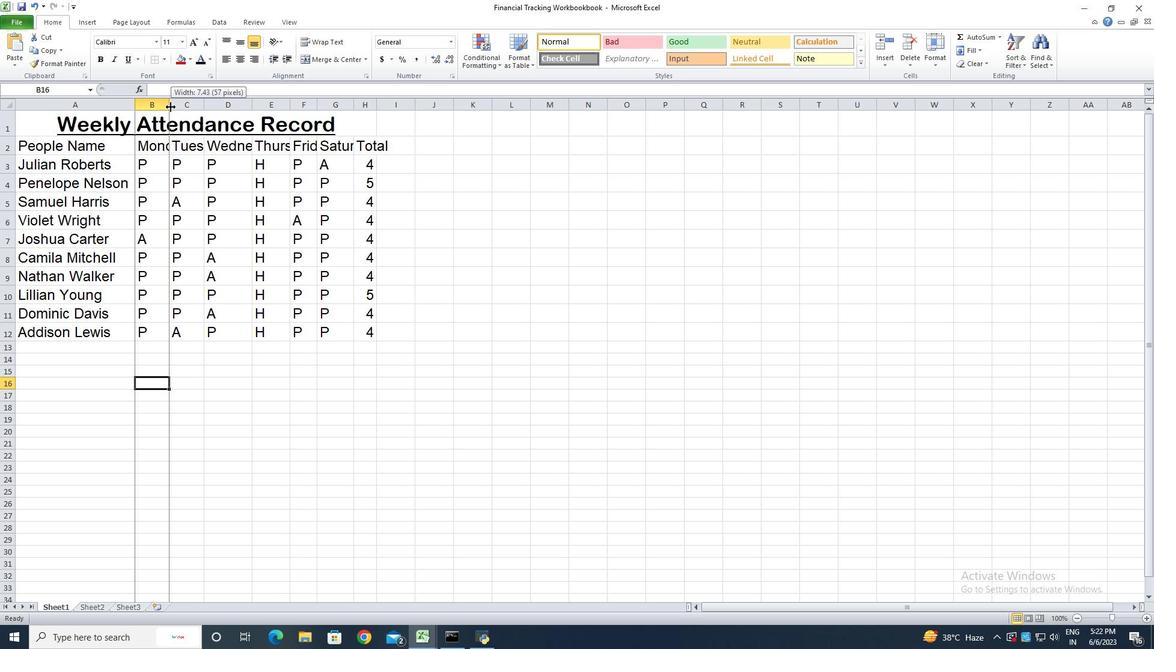 
Action: Mouse moved to (227, 108)
Screenshot: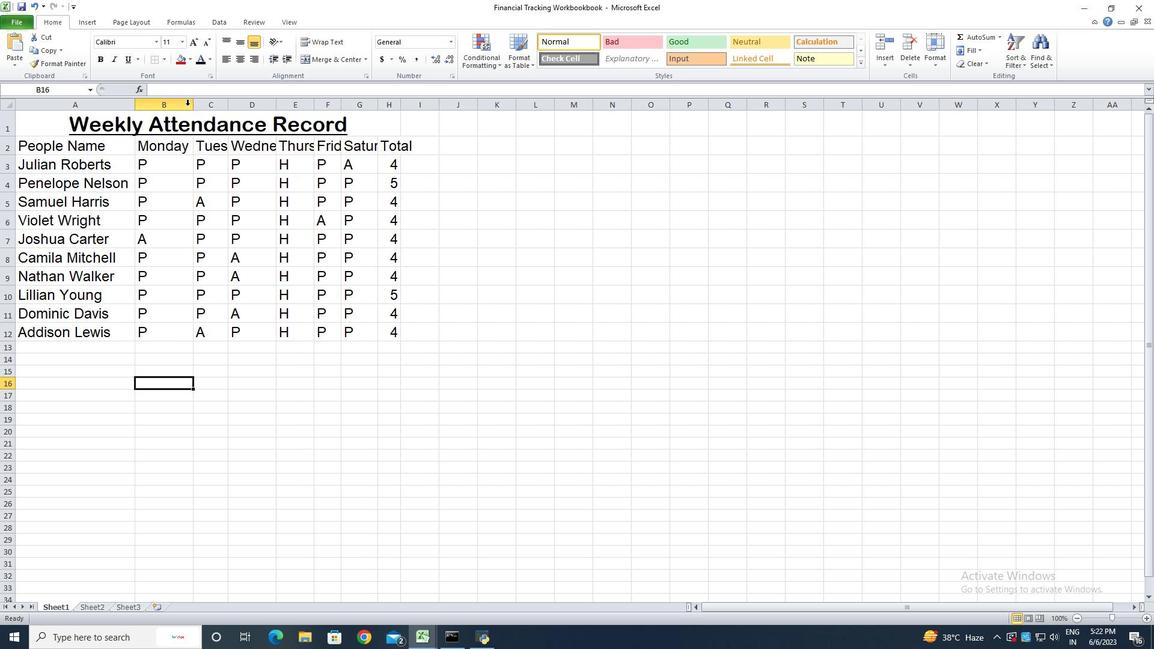 
Action: Mouse pressed left at (227, 108)
Screenshot: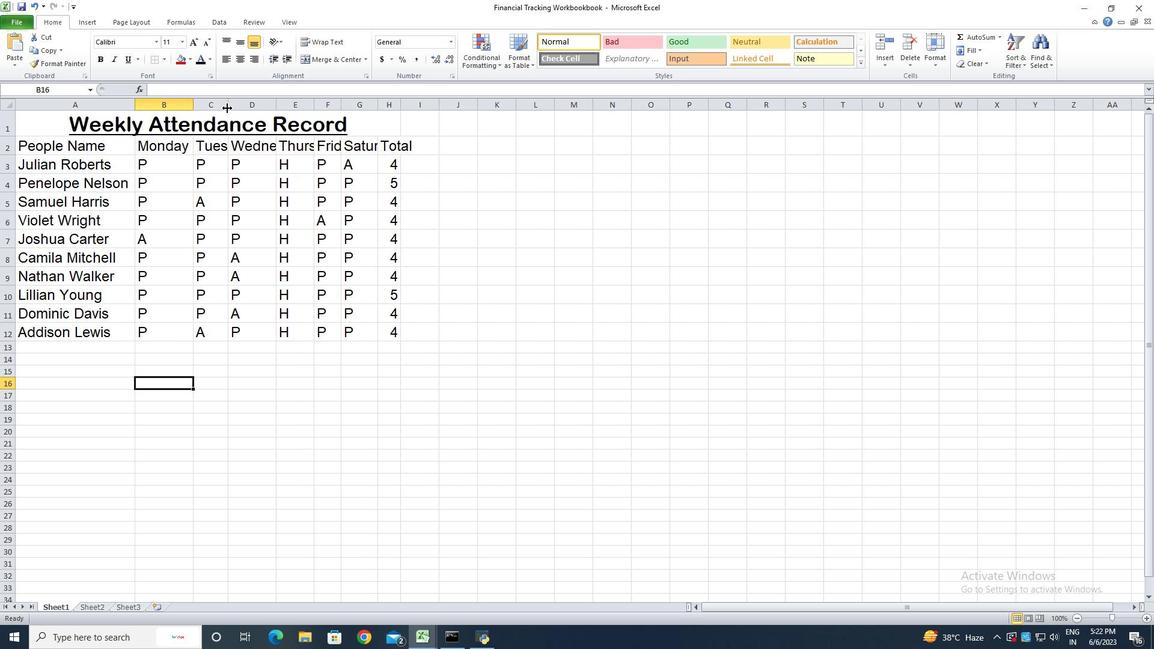 
Action: Mouse pressed left at (227, 108)
Screenshot: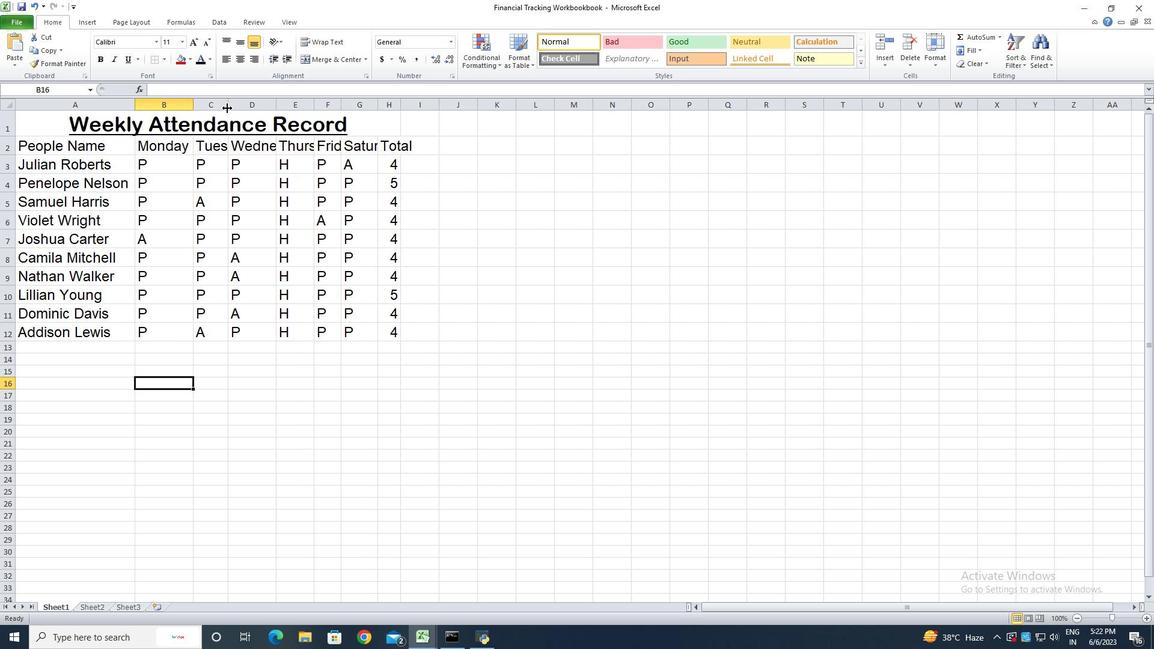 
Action: Mouse moved to (304, 108)
Screenshot: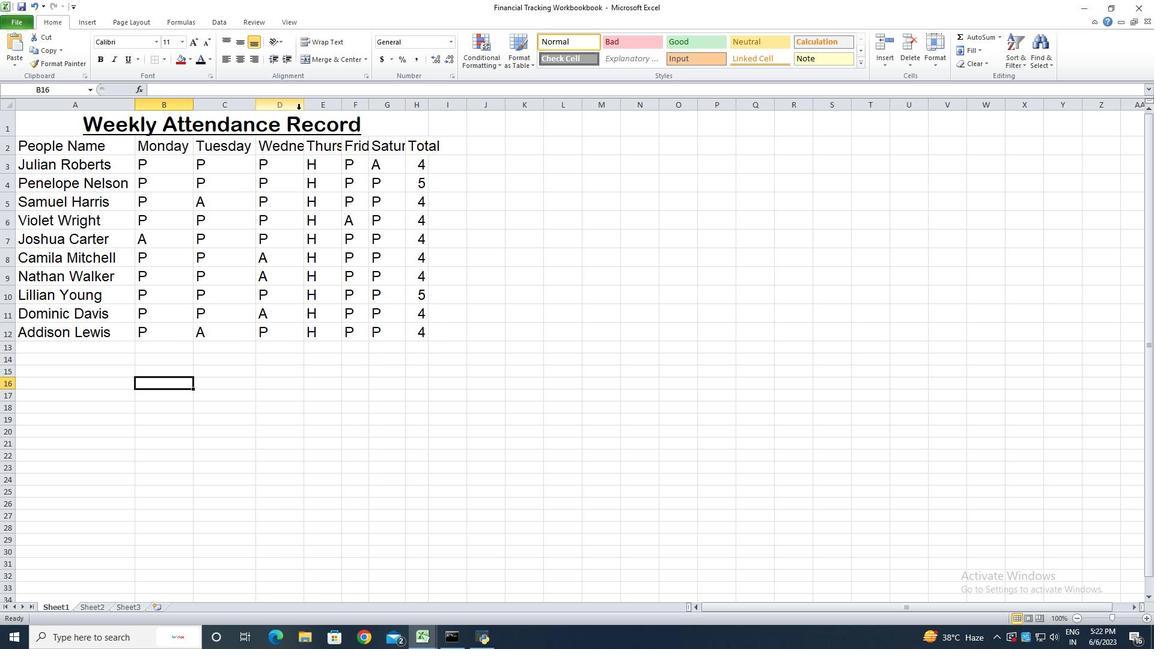 
Action: Mouse pressed left at (304, 108)
Screenshot: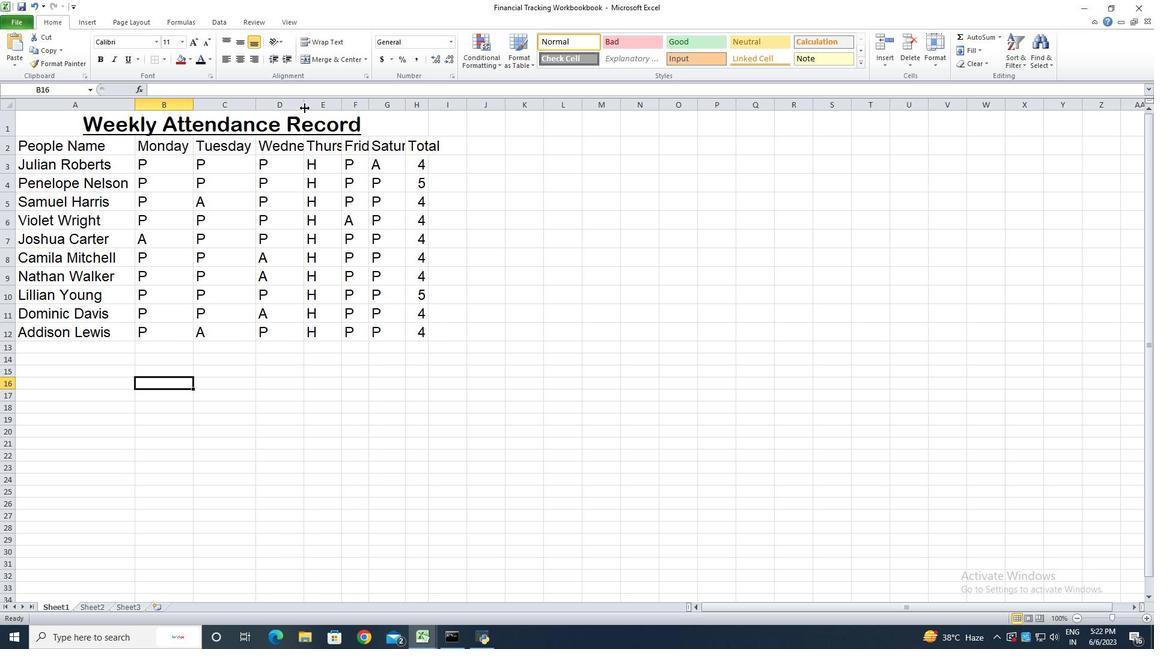 
Action: Mouse pressed left at (304, 108)
Screenshot: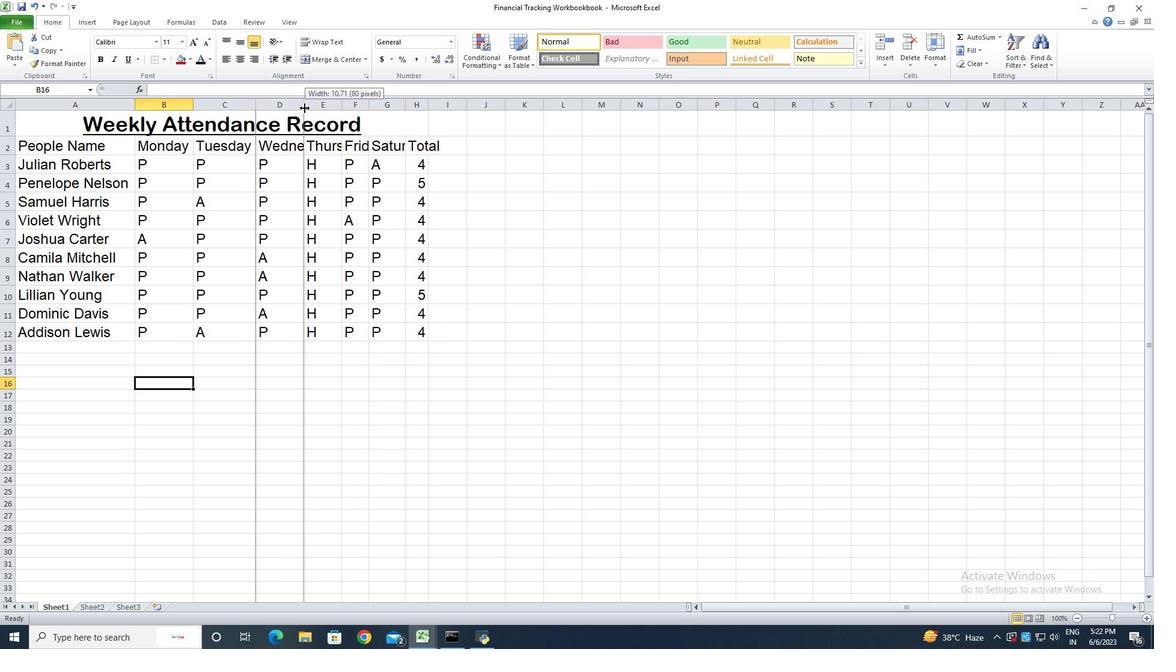 
Action: Mouse moved to (339, 110)
Screenshot: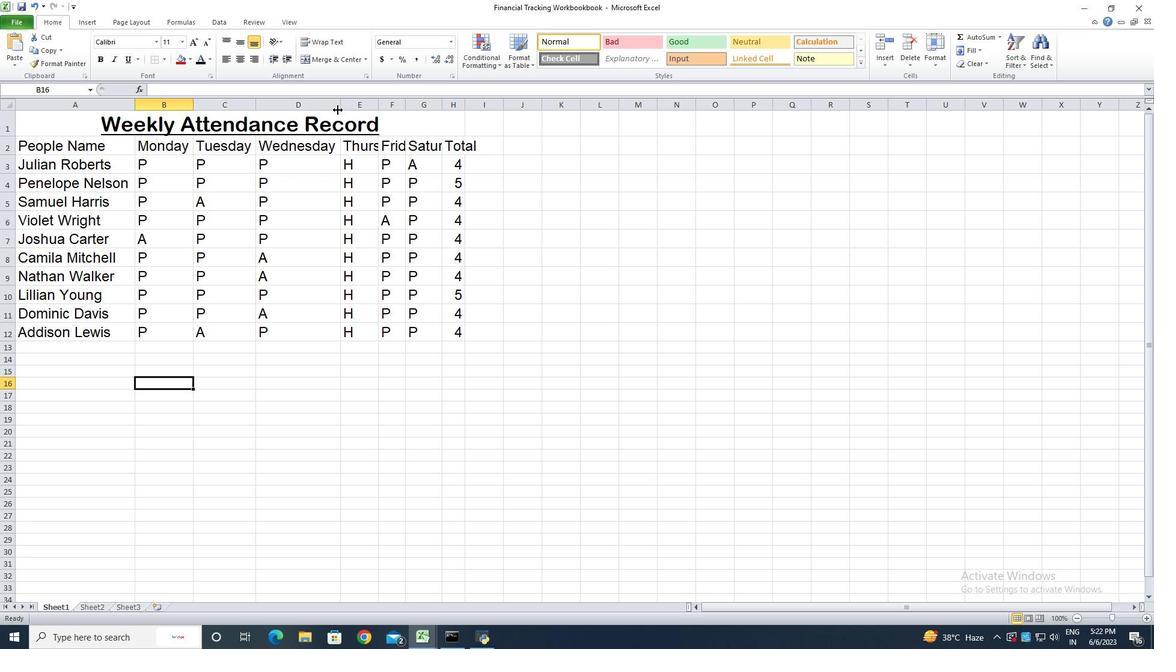 
Action: Mouse pressed left at (339, 110)
Screenshot: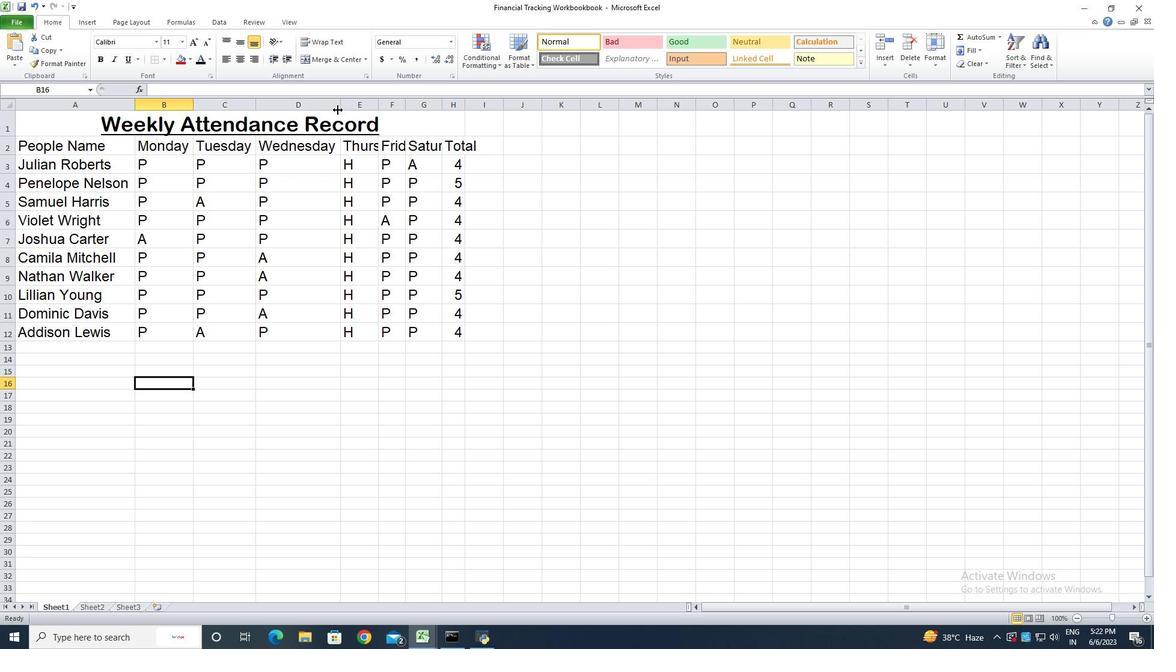 
Action: Mouse pressed left at (339, 110)
Screenshot: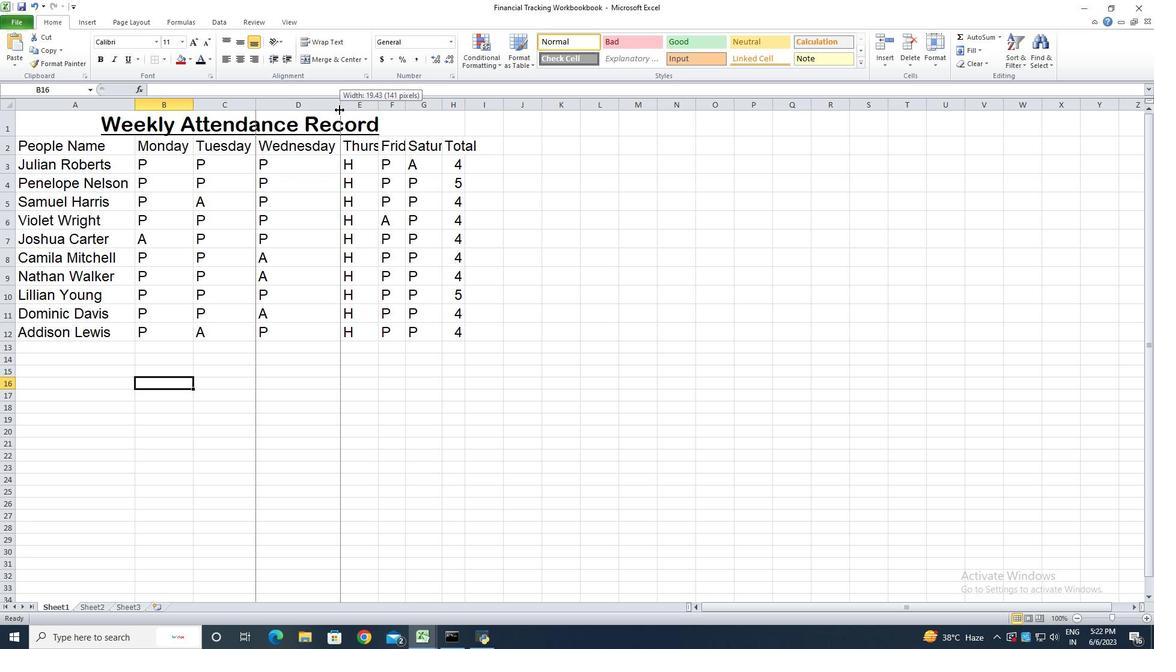
Action: Mouse moved to (377, 110)
Screenshot: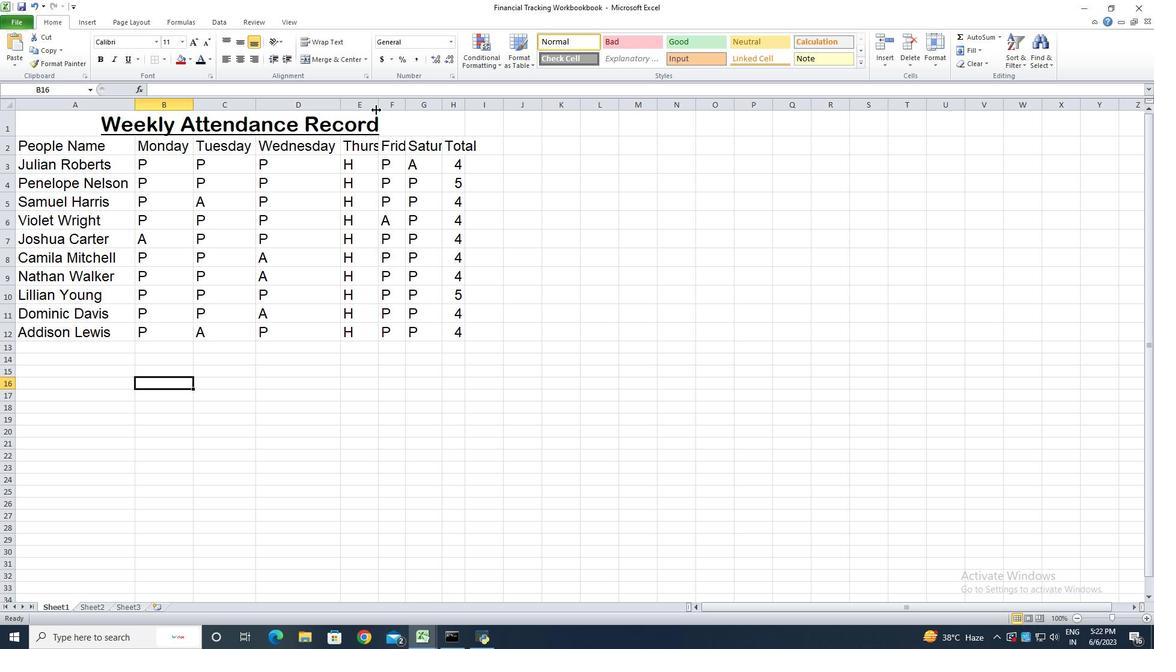 
Action: Mouse pressed left at (377, 110)
Screenshot: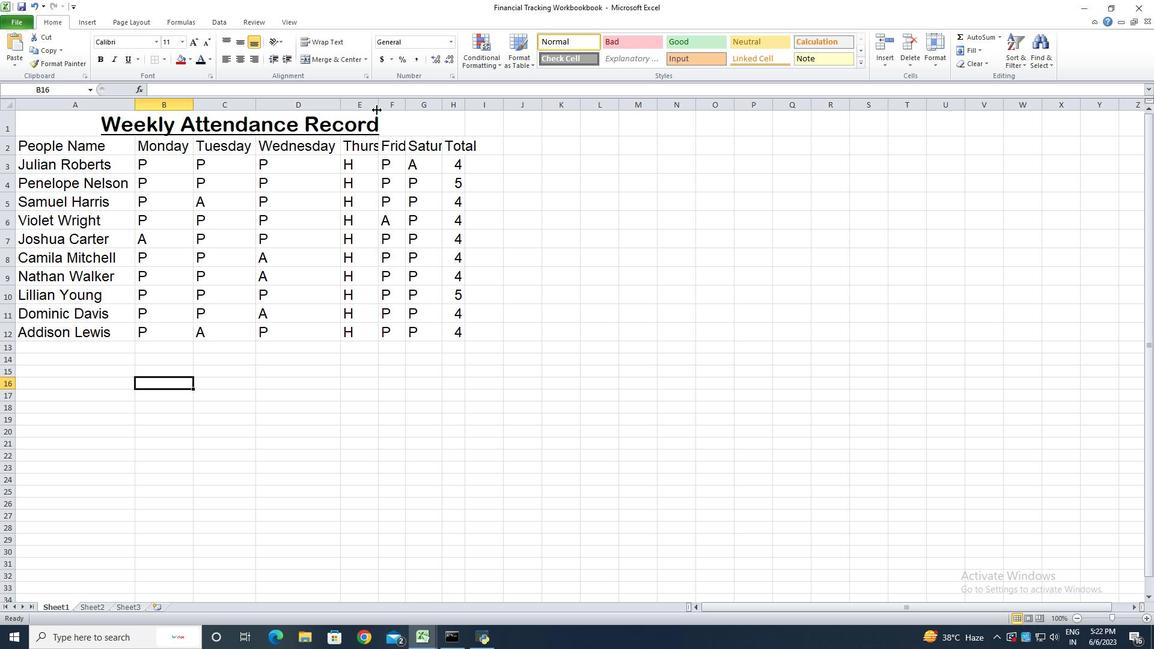 
Action: Mouse pressed left at (377, 110)
Screenshot: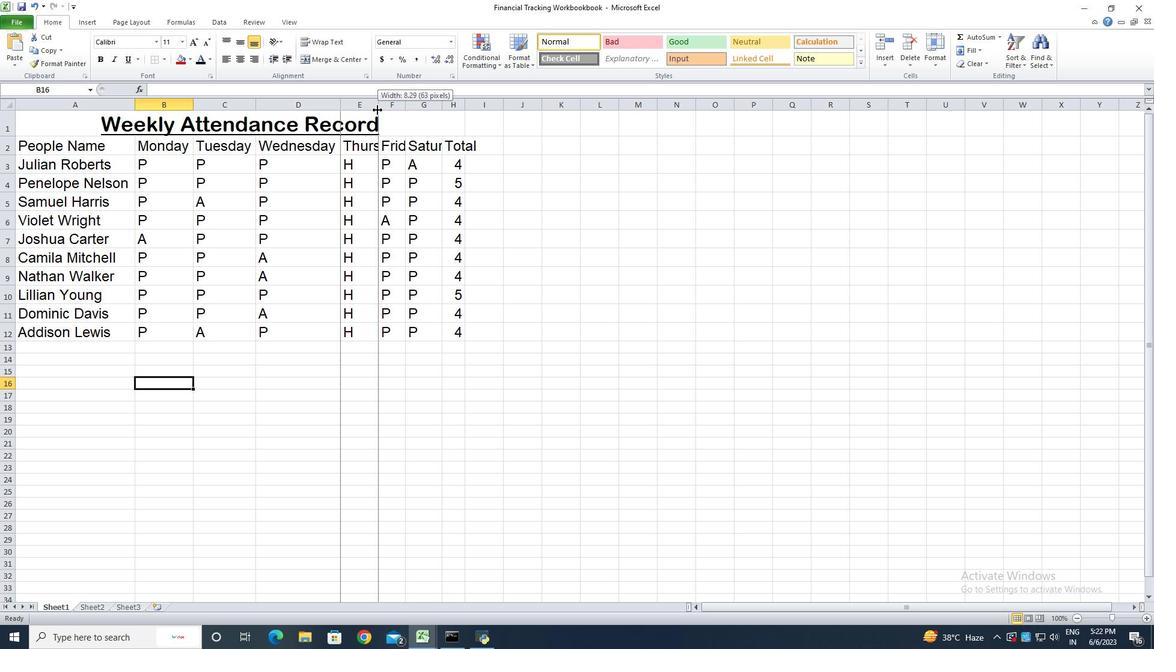 
Action: Mouse moved to (437, 105)
Screenshot: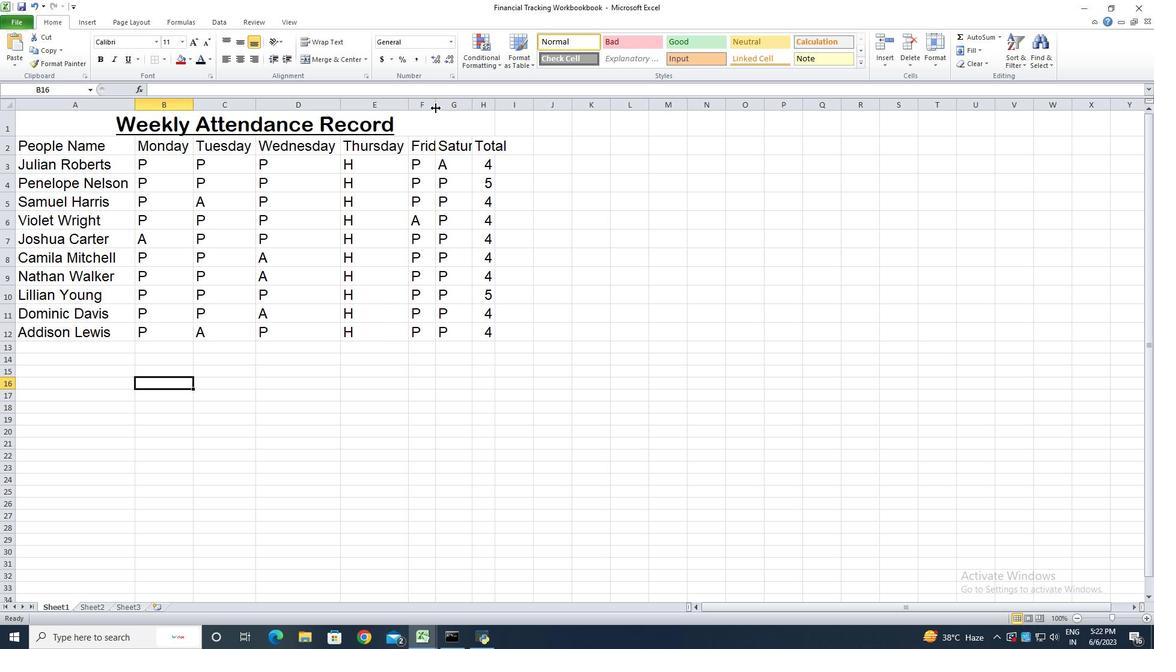 
Action: Mouse pressed left at (437, 105)
Screenshot: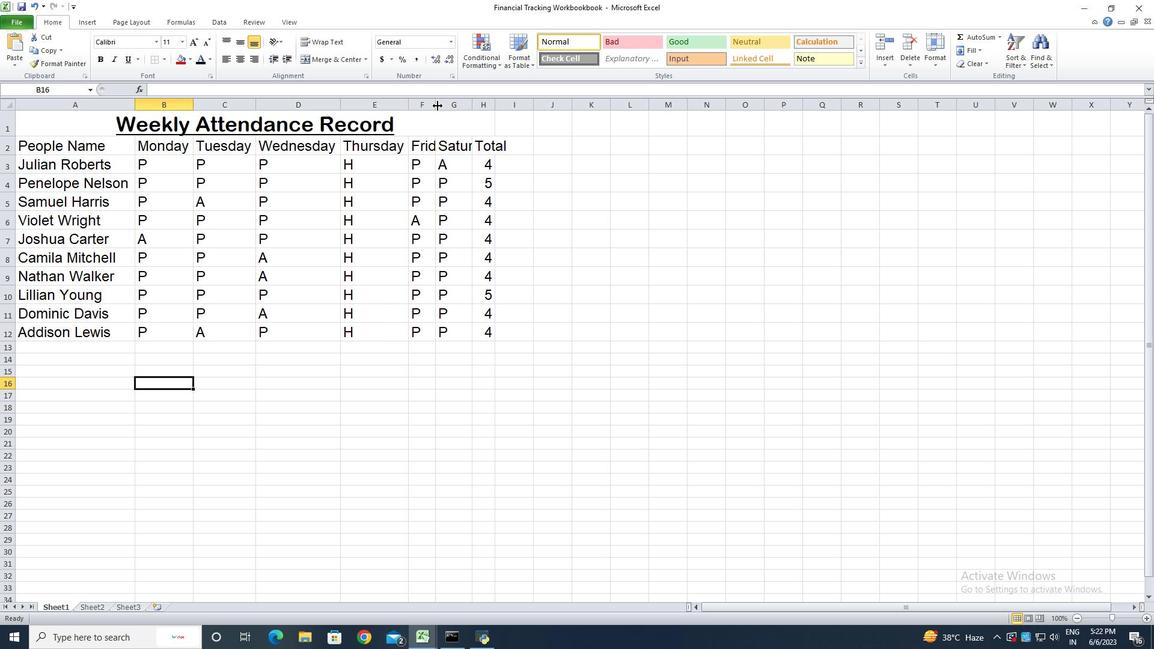 
Action: Mouse pressed left at (437, 105)
Screenshot: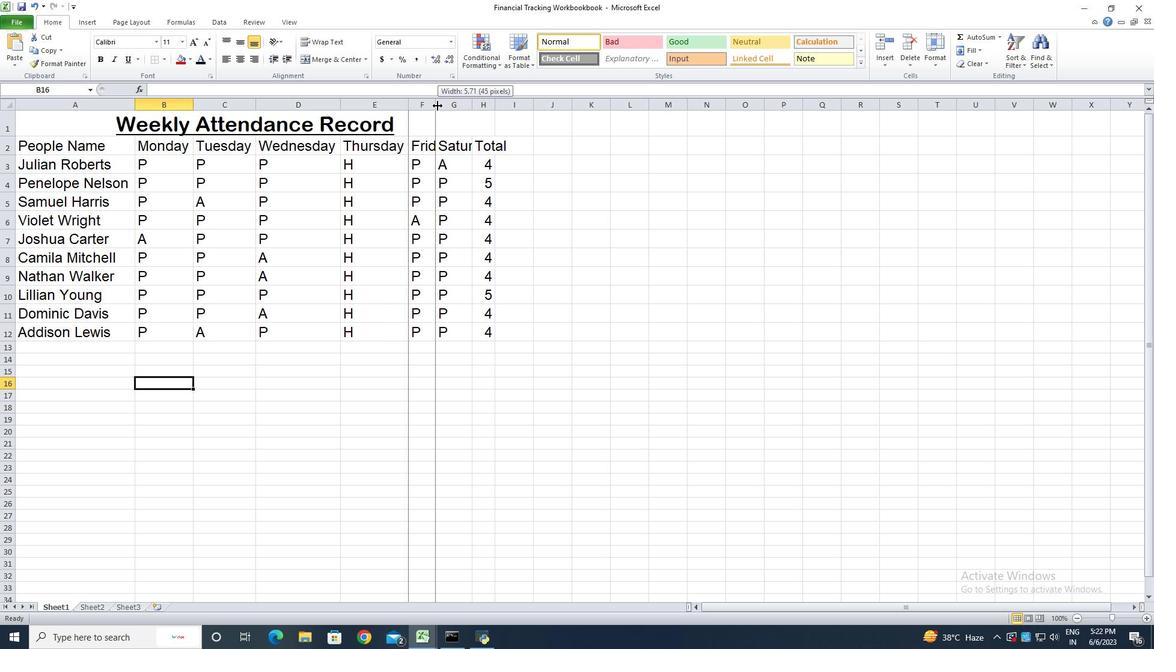 
Action: Mouse moved to (493, 105)
Screenshot: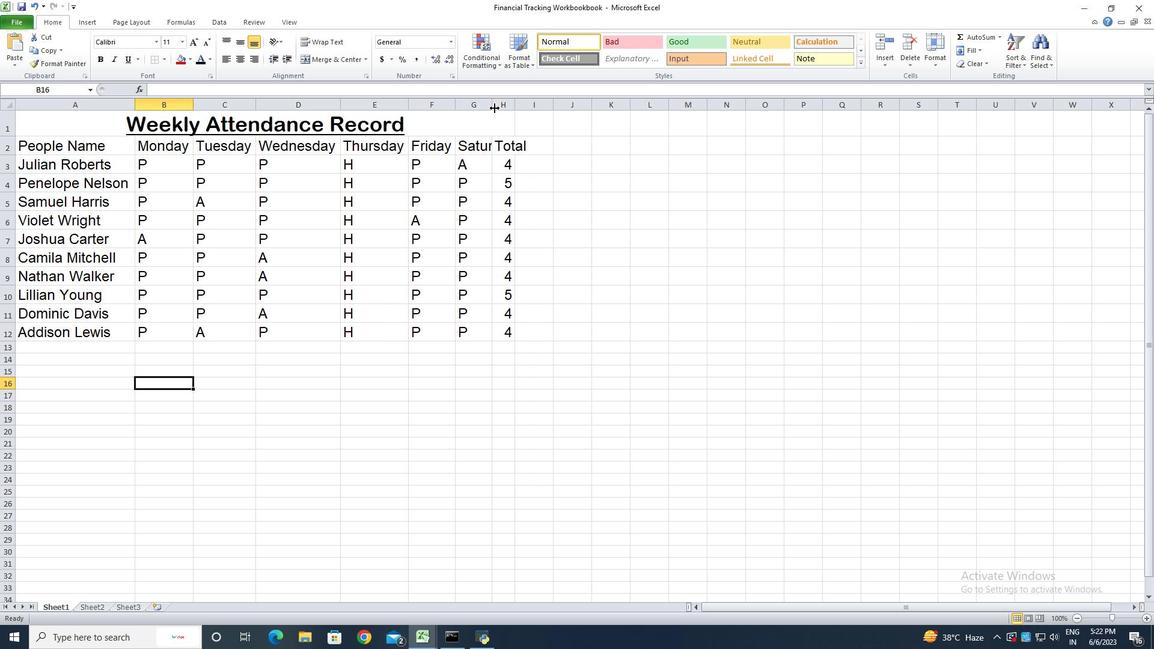 
Action: Mouse pressed left at (493, 105)
Screenshot: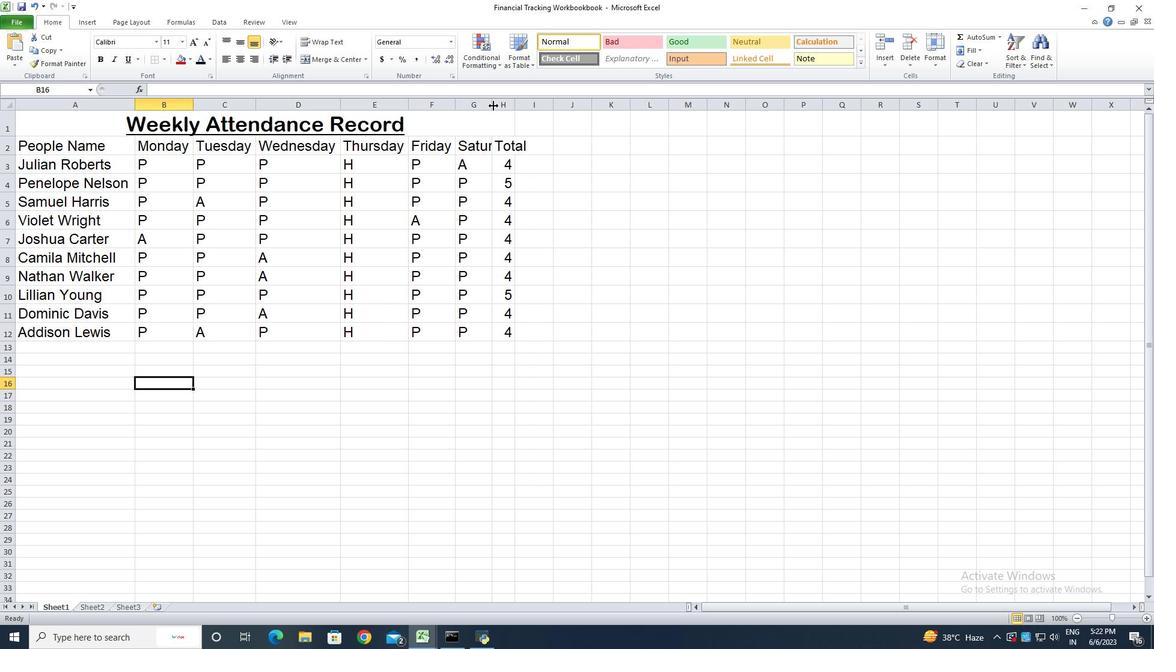 
Action: Mouse pressed left at (493, 105)
Screenshot: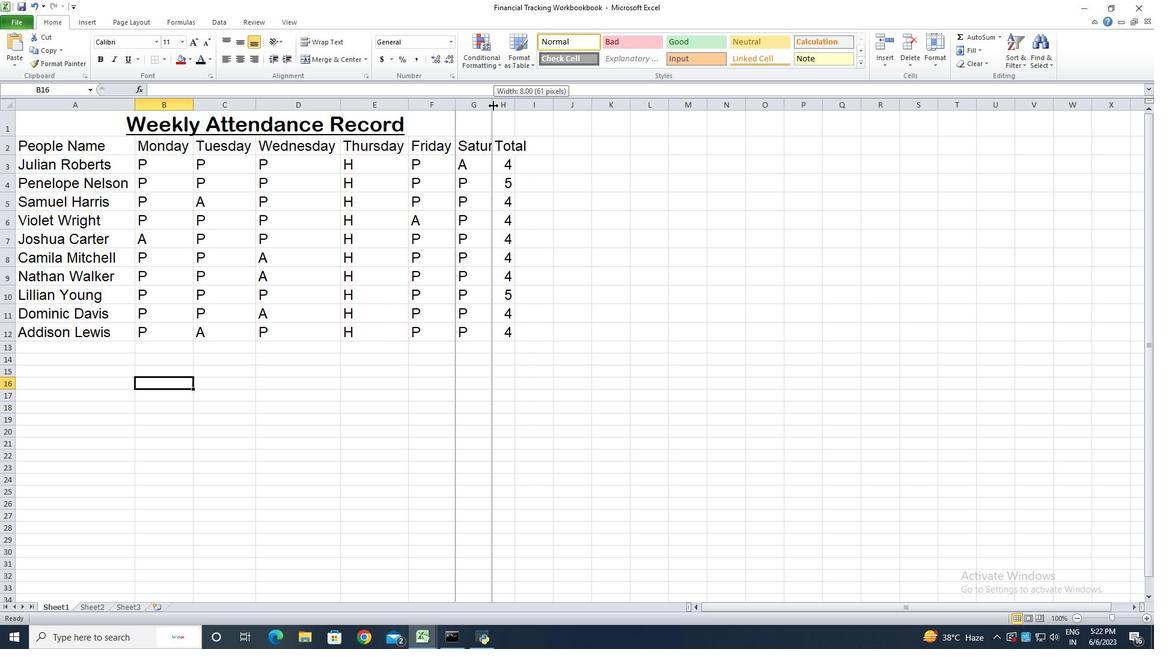 
Action: Mouse moved to (544, 107)
Screenshot: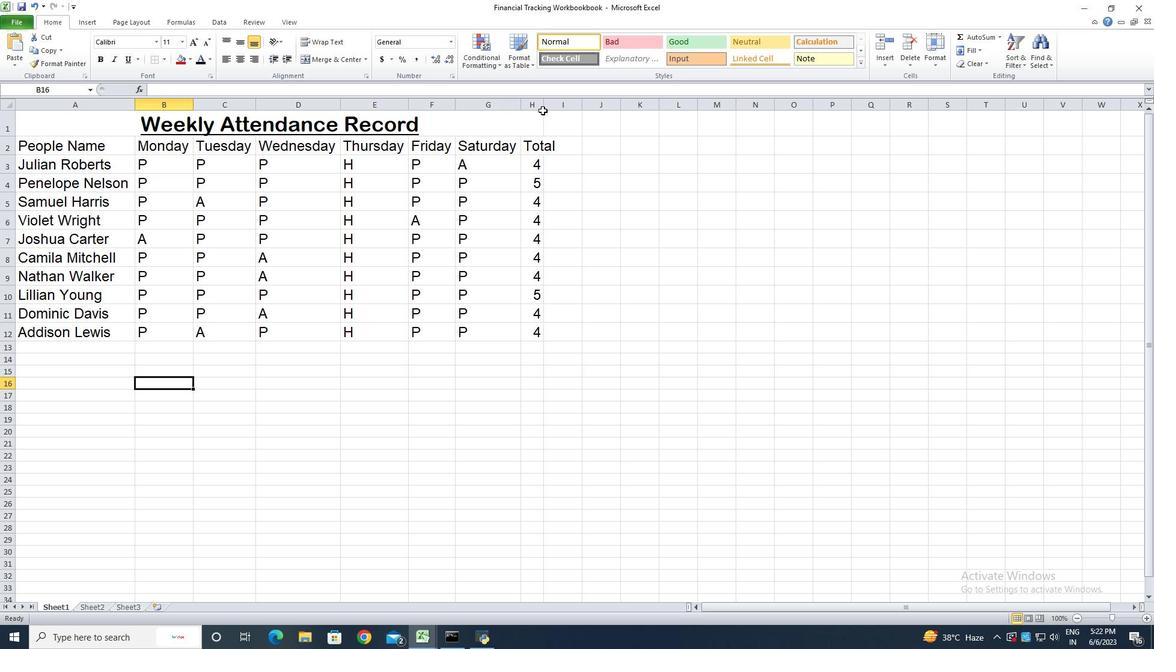 
Action: Mouse pressed left at (544, 107)
Screenshot: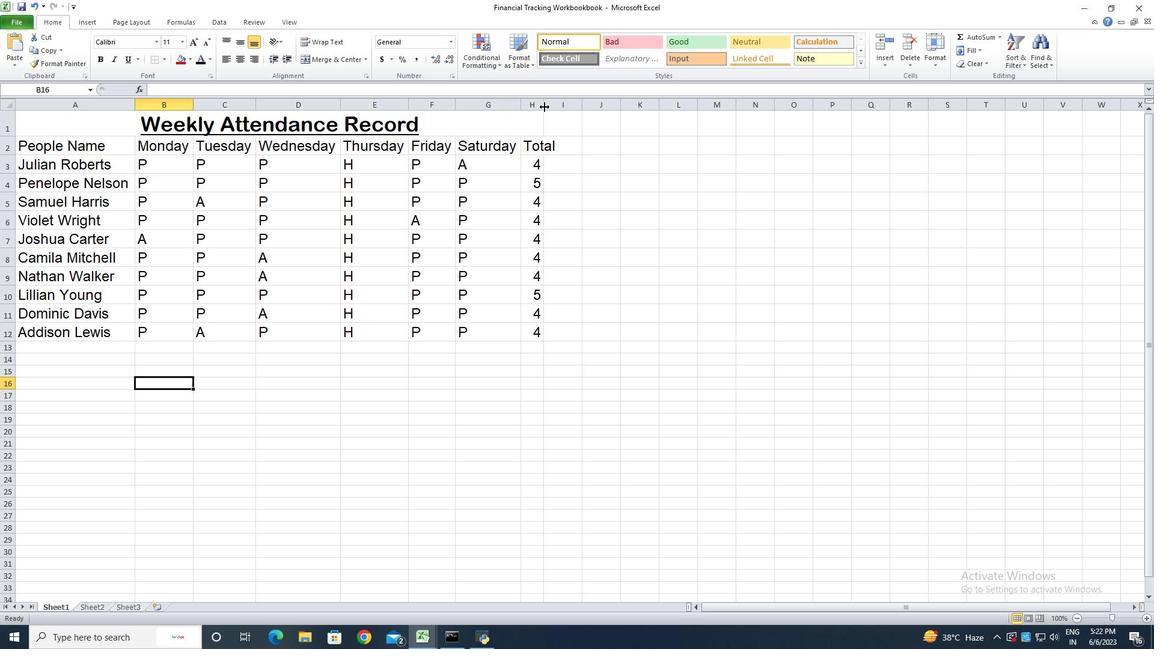 
Action: Mouse pressed left at (544, 107)
Screenshot: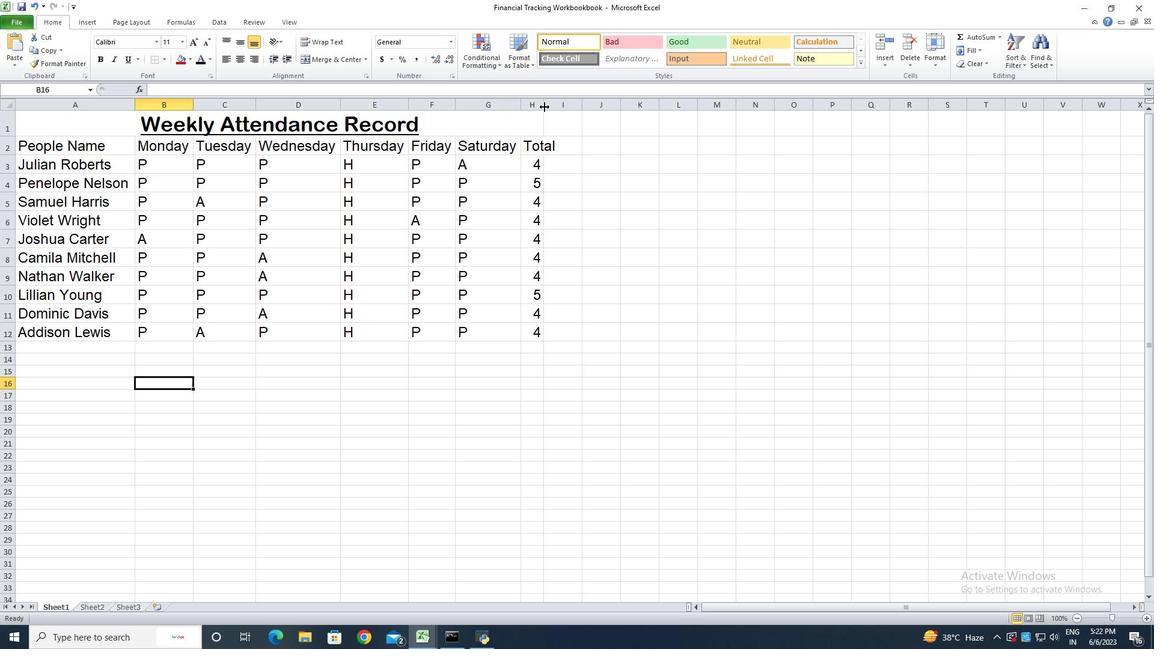 
Action: Mouse moved to (134, 129)
Screenshot: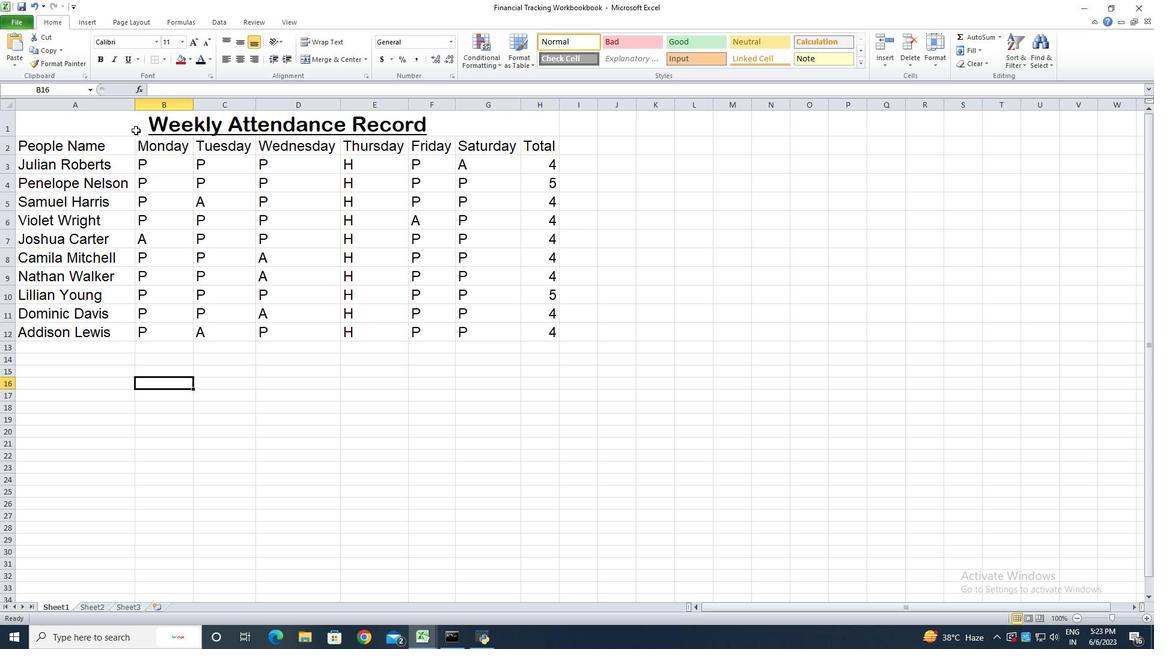 
Action: Mouse pressed left at (134, 129)
Screenshot: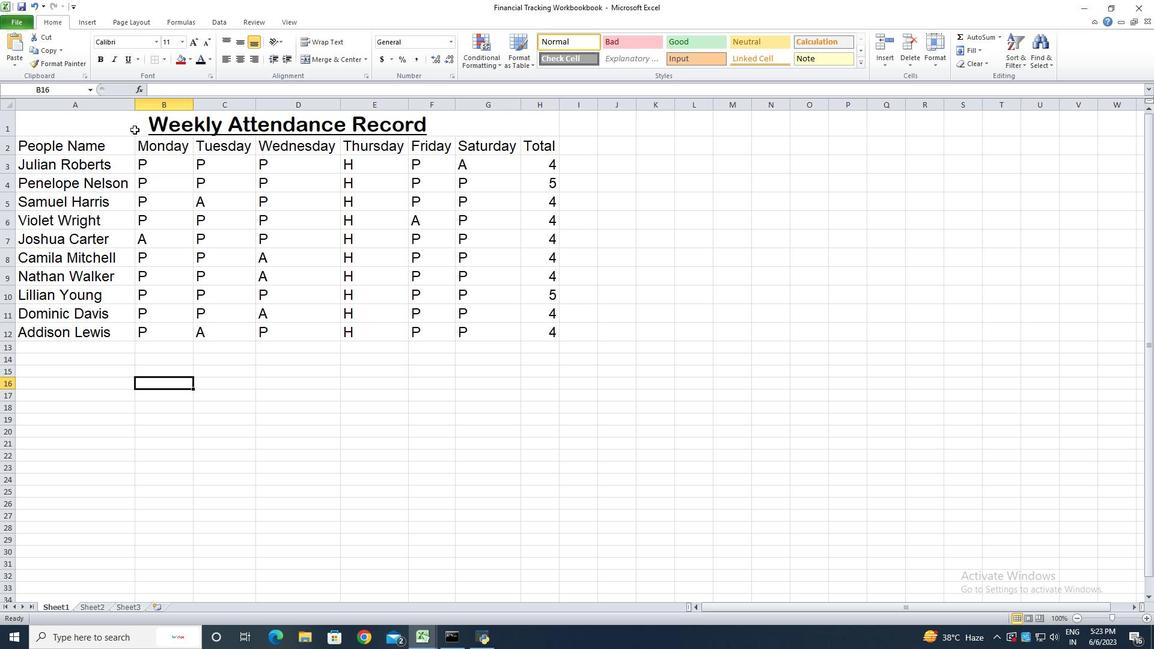 
Action: Mouse moved to (243, 43)
Screenshot: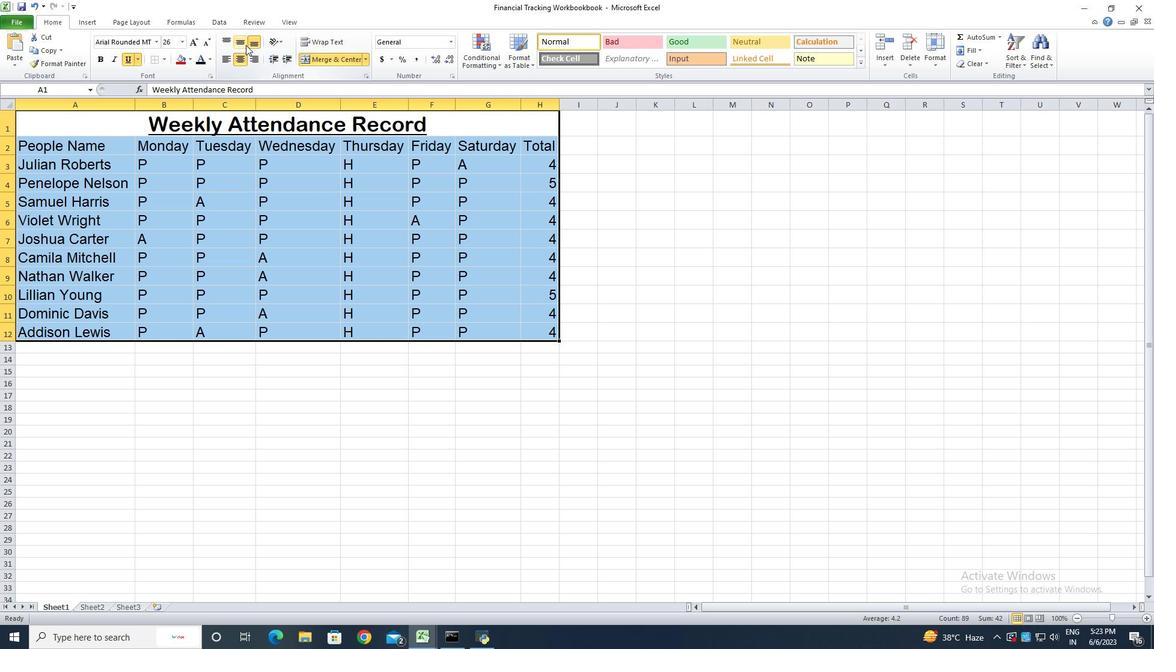 
Action: Mouse pressed left at (243, 43)
Screenshot: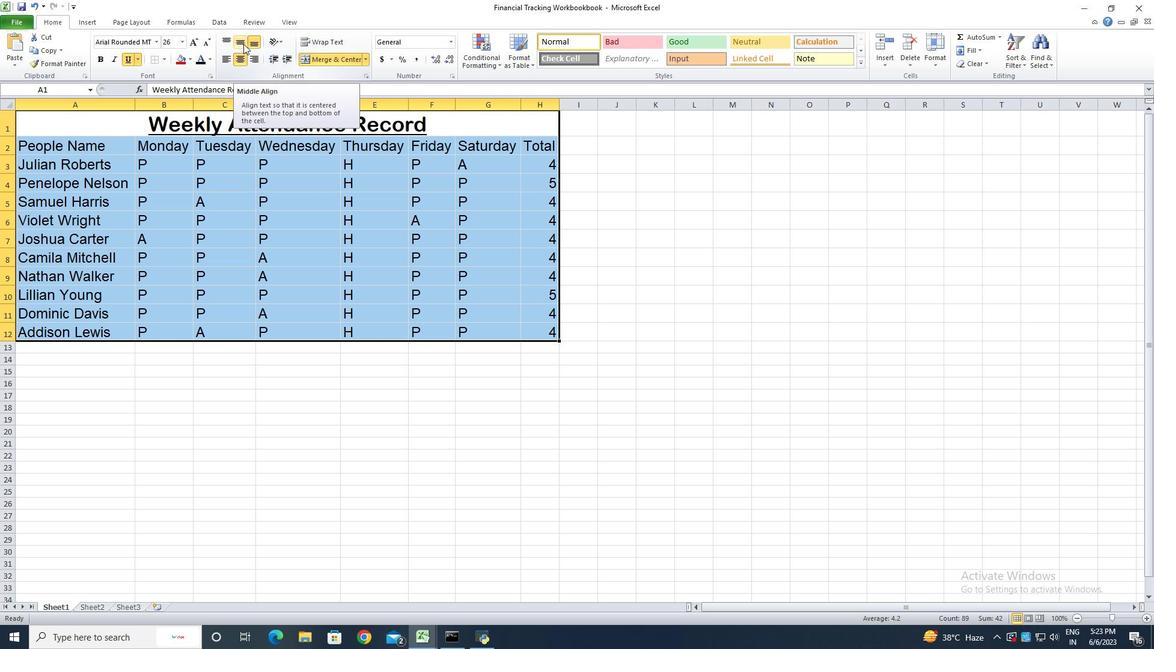 
Action: Mouse moved to (226, 63)
Screenshot: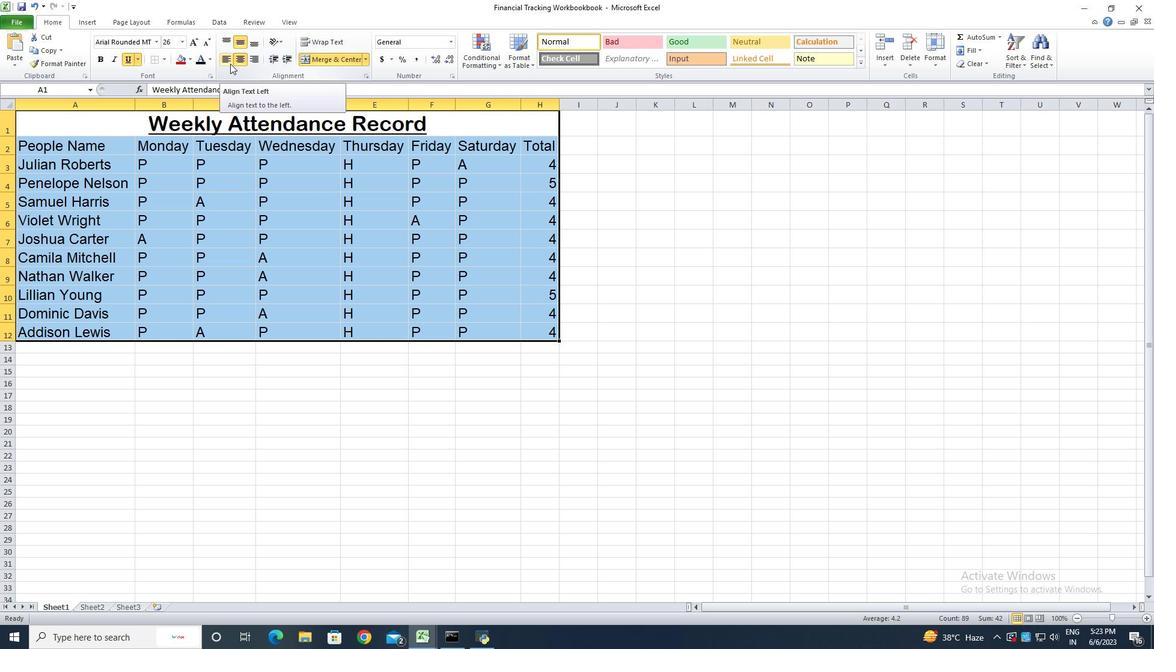 
Action: Mouse pressed left at (226, 63)
Screenshot: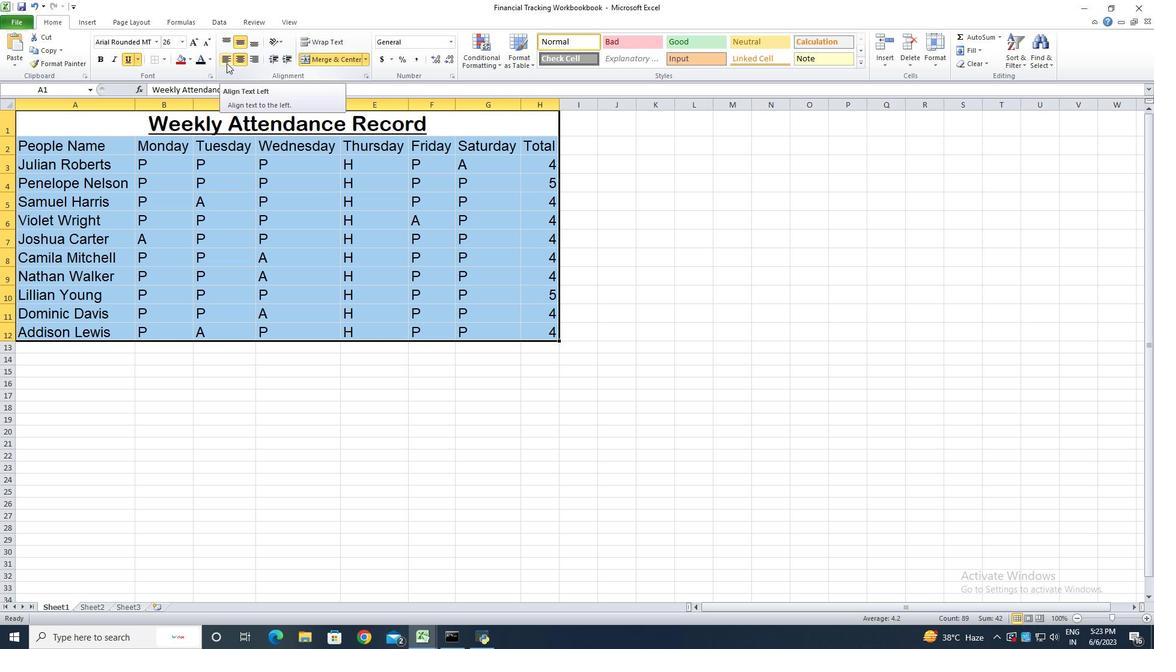 
Action: Mouse moved to (222, 388)
Screenshot: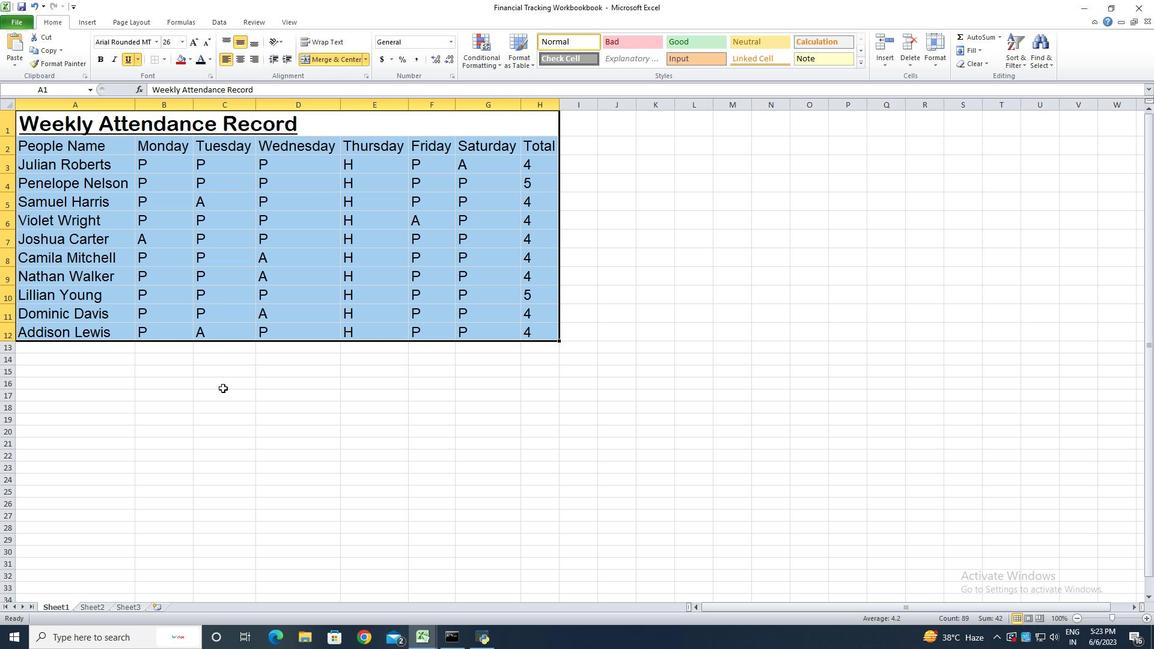 
Action: Mouse pressed left at (222, 388)
Screenshot: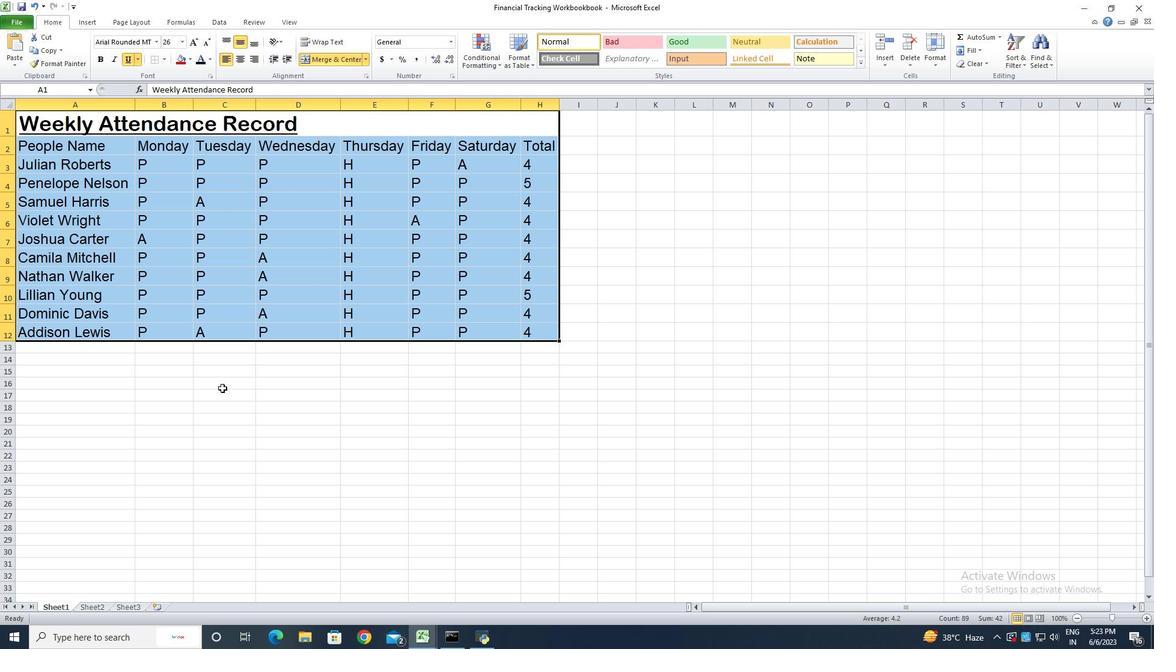 
Action: Mouse moved to (222, 387)
Screenshot: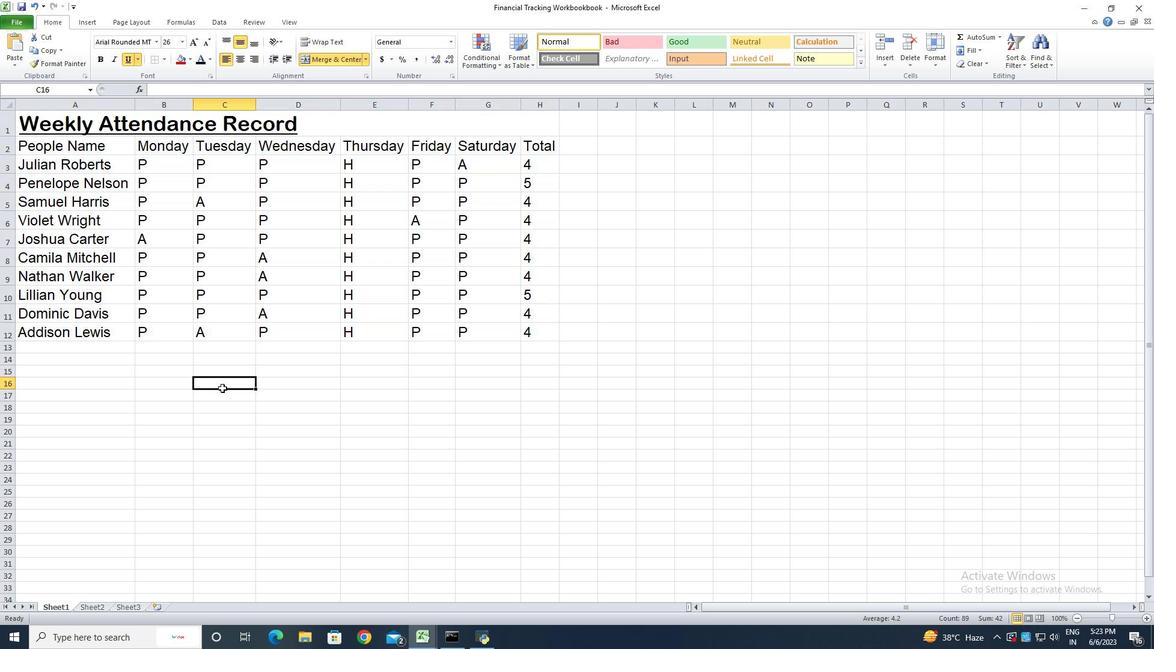 
Action: Key pressed ctrl+S<'\x13'><'\x13'>
Screenshot: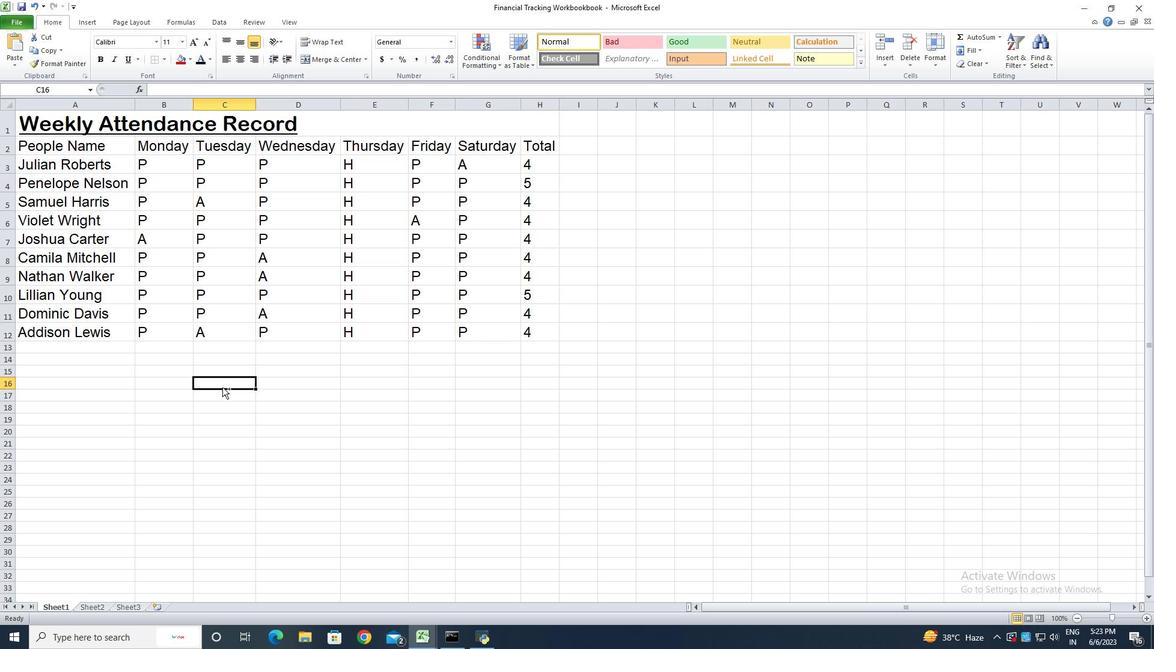 
